 Task: Look for space in Jona, Switzerland from 5th June, 2023 to 16th June, 2023 for 2 adults in price range Rs.14000 to Rs.18000. Place can be entire place with 1  bedroom having 1 bed and 1 bathroom. Property type can be house, flat, guest house, hotel. Booking option can be shelf check-in. Required host language is English.
Action: Mouse moved to (456, 82)
Screenshot: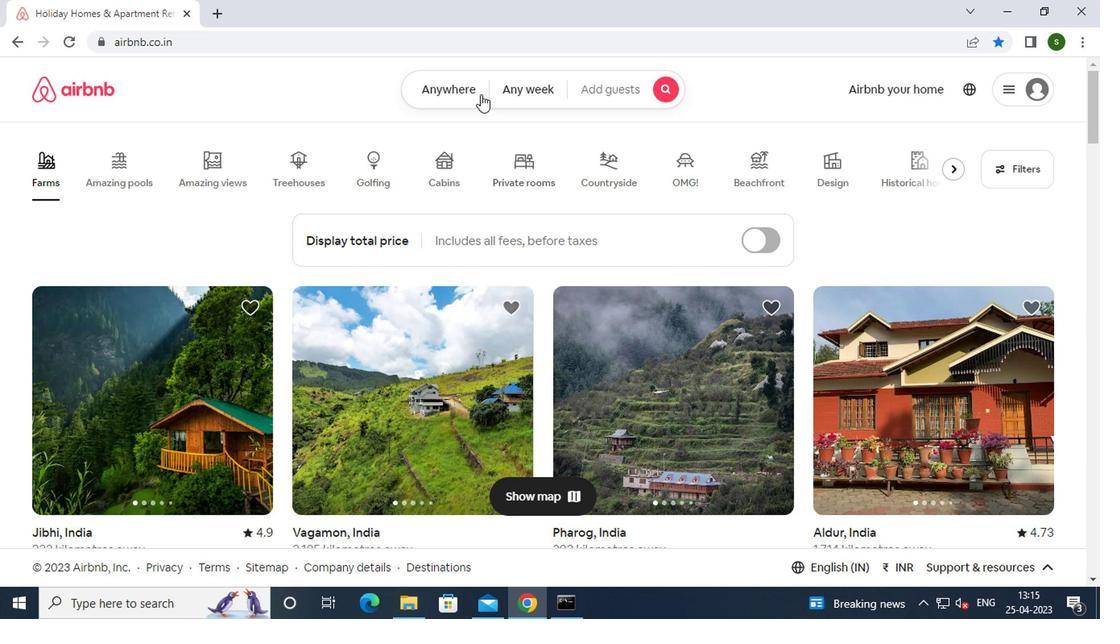 
Action: Mouse pressed left at (456, 82)
Screenshot: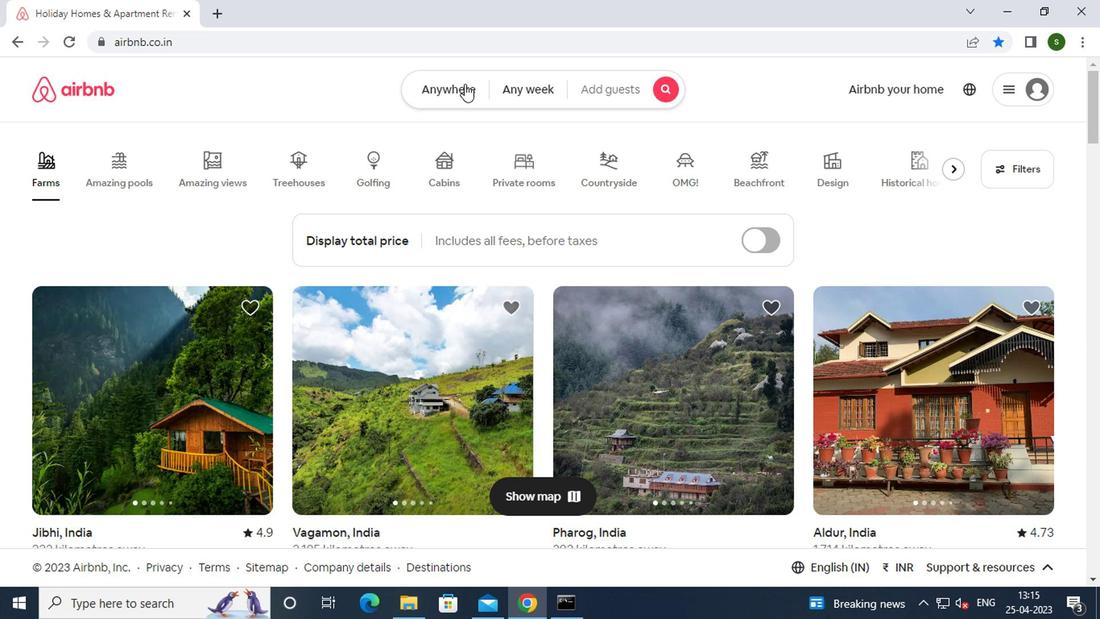 
Action: Mouse moved to (341, 150)
Screenshot: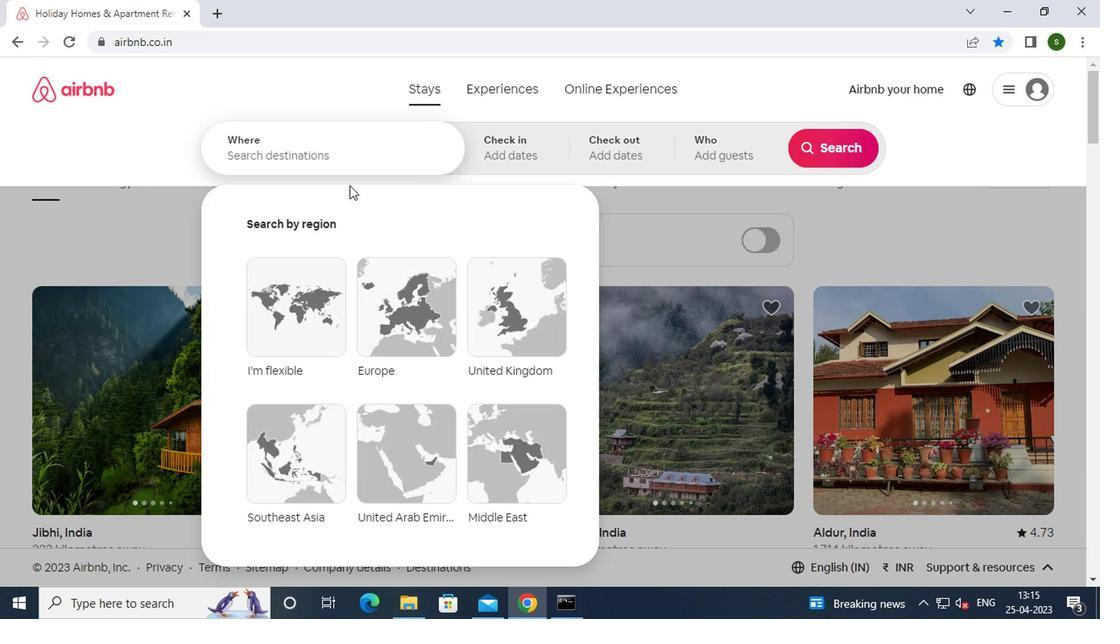 
Action: Mouse pressed left at (341, 150)
Screenshot: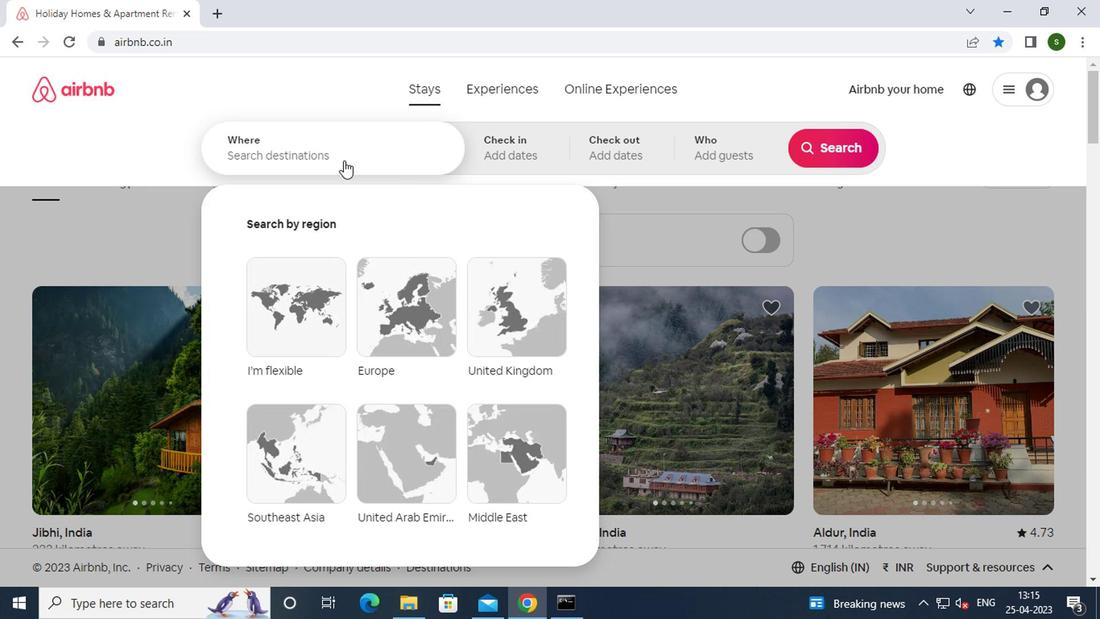 
Action: Key pressed j<Key.caps_lock>ona,<Key.space><Key.caps_lock>s<Key.caps_lock>witzerland<Key.enter>
Screenshot: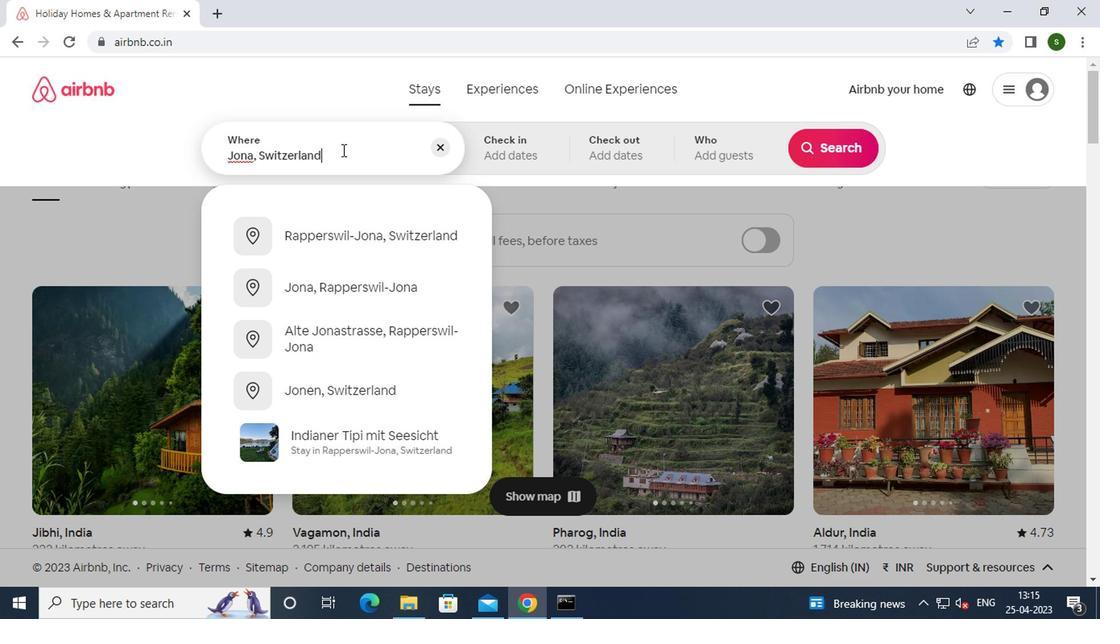 
Action: Mouse moved to (817, 272)
Screenshot: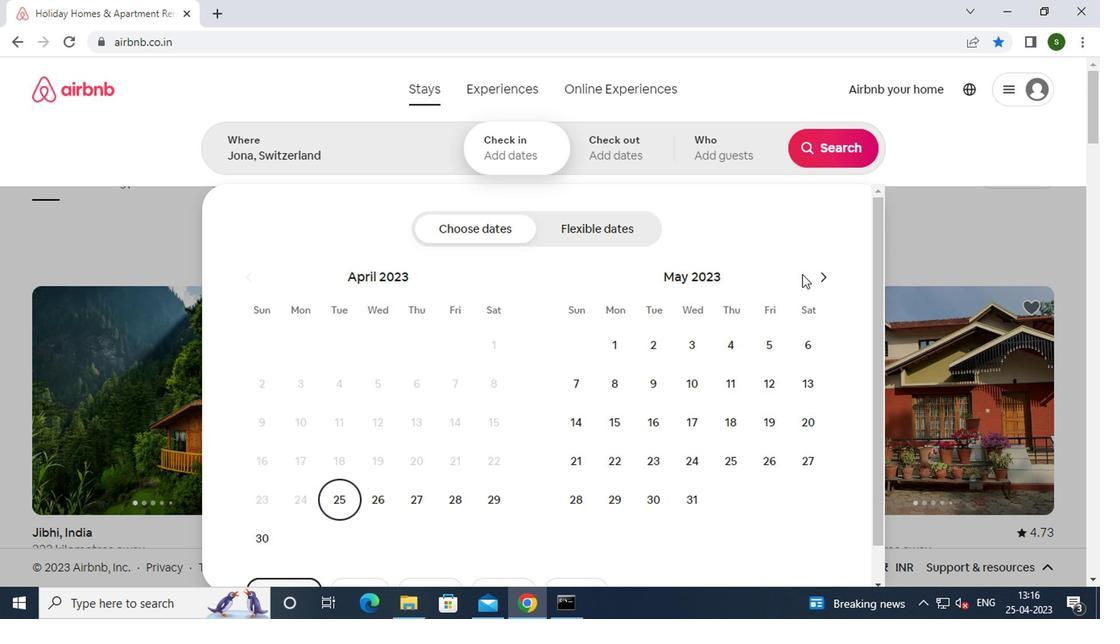 
Action: Mouse pressed left at (817, 272)
Screenshot: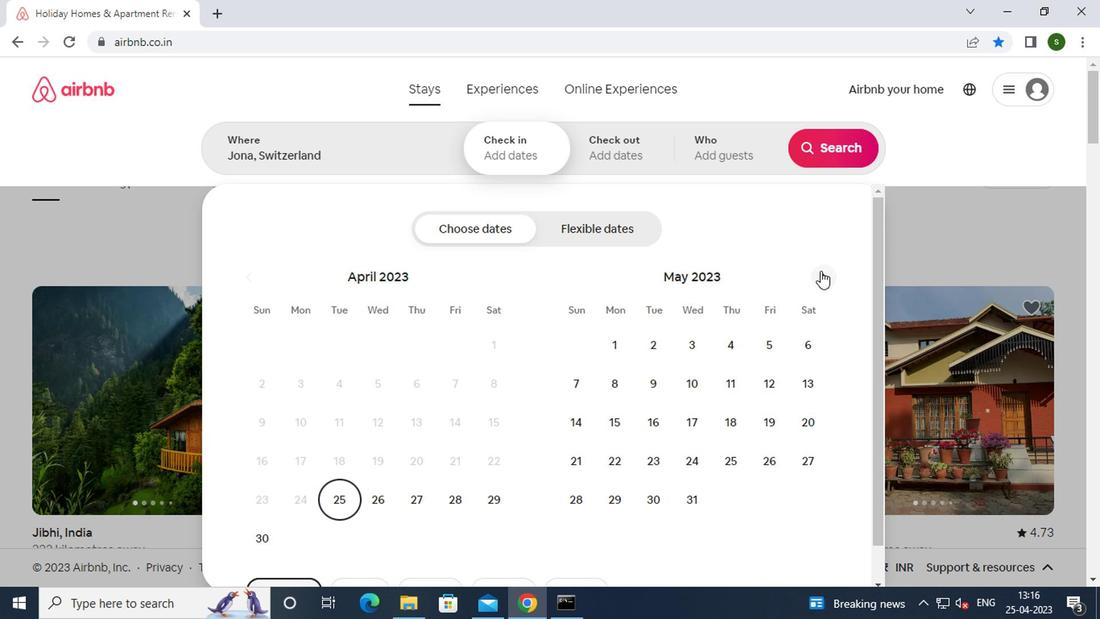 
Action: Mouse moved to (611, 381)
Screenshot: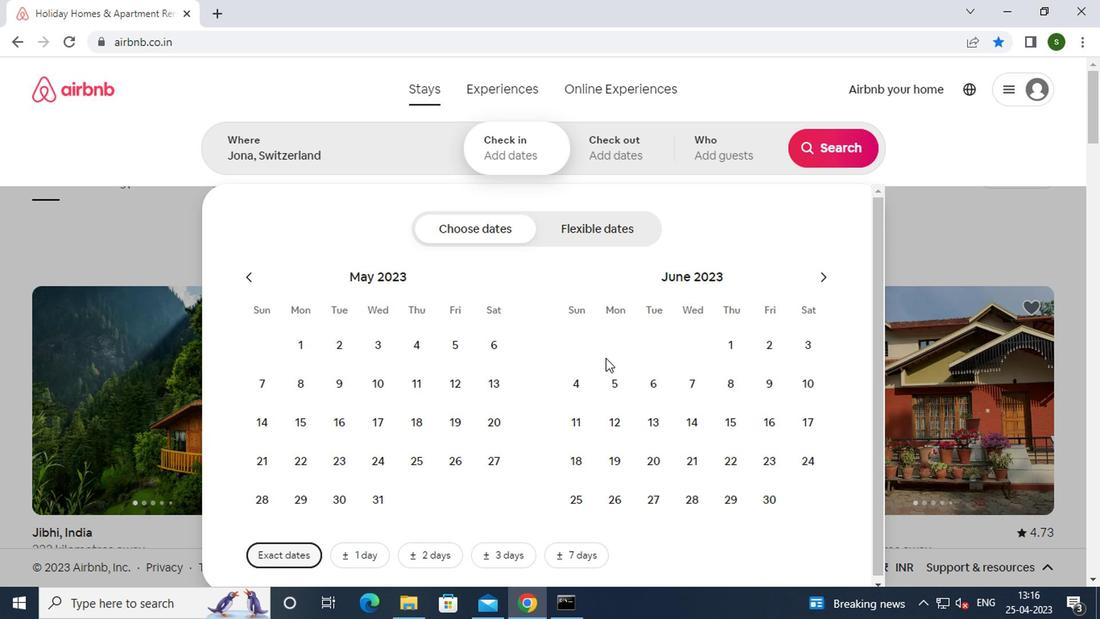 
Action: Mouse pressed left at (611, 381)
Screenshot: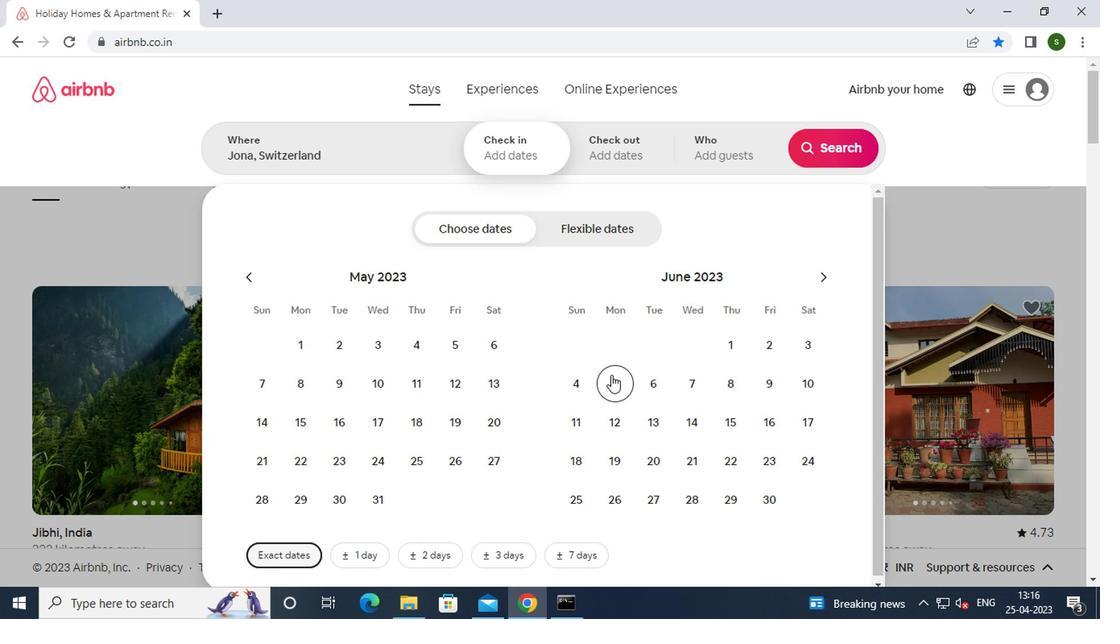 
Action: Mouse moved to (766, 428)
Screenshot: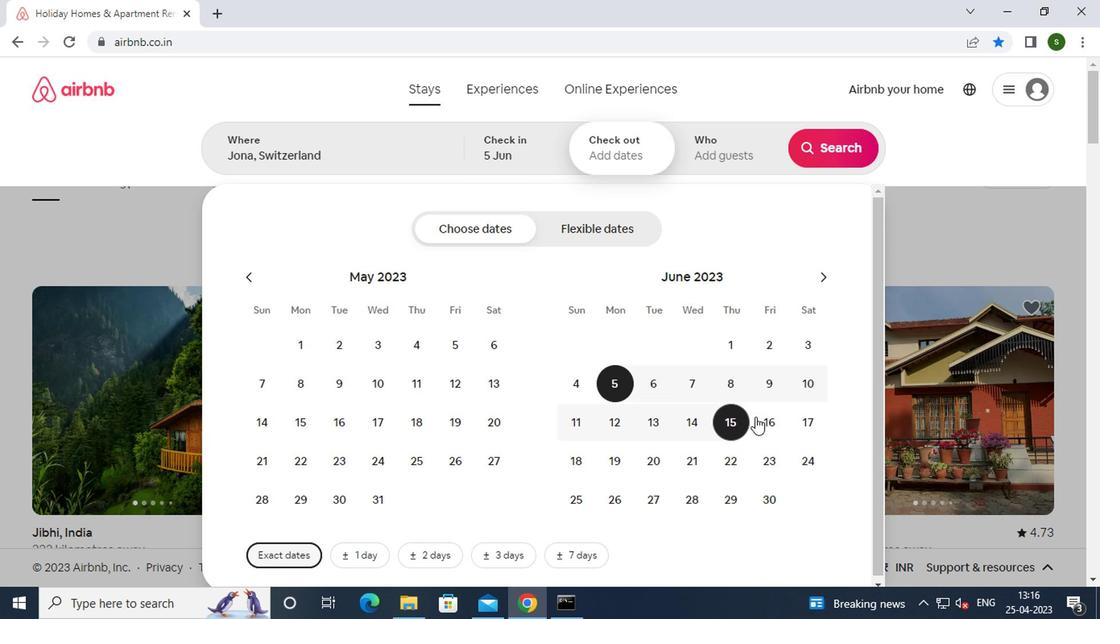 
Action: Mouse pressed left at (766, 428)
Screenshot: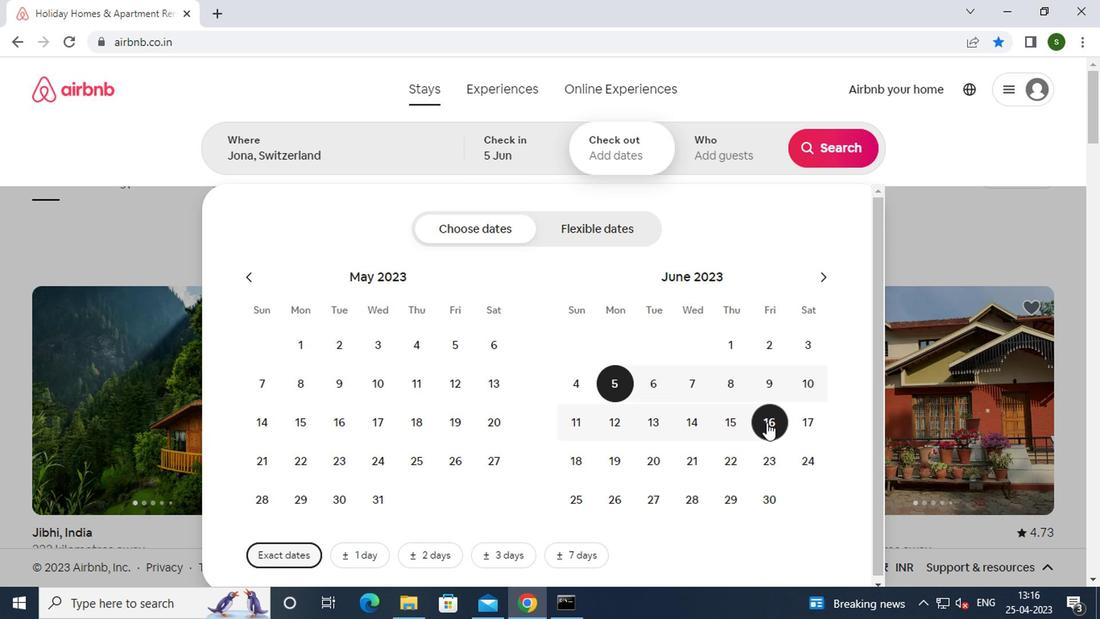 
Action: Mouse moved to (737, 148)
Screenshot: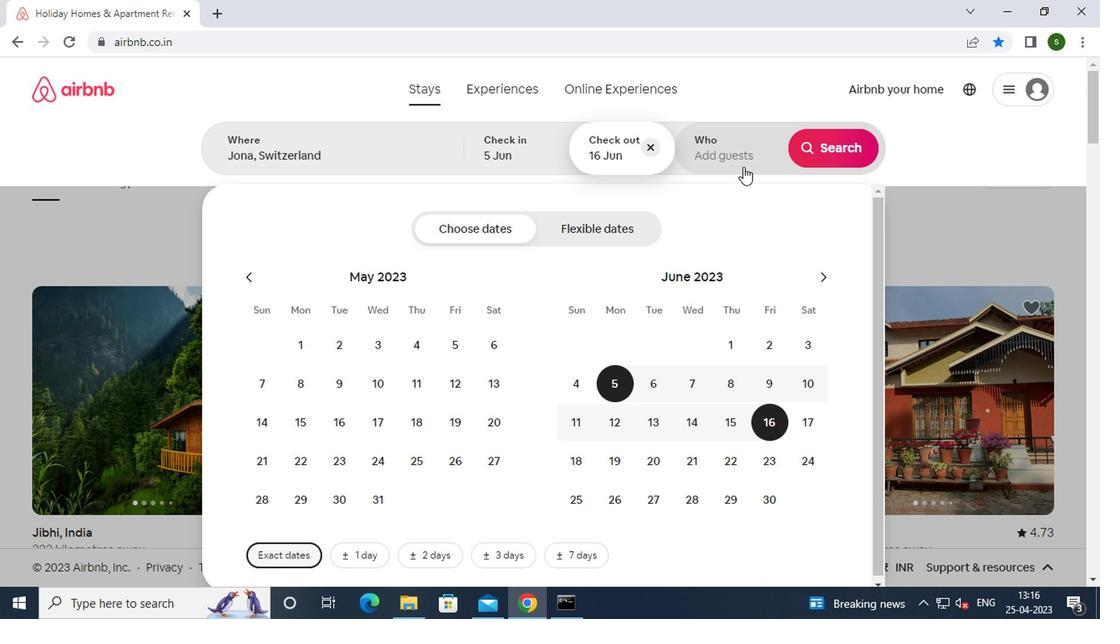 
Action: Mouse pressed left at (737, 148)
Screenshot: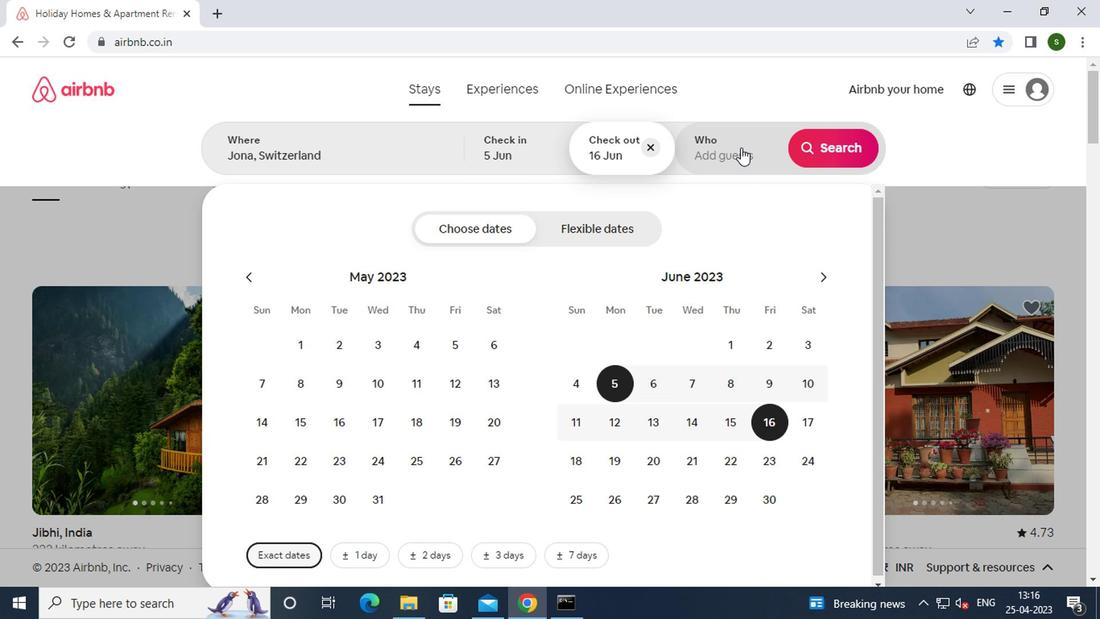 
Action: Mouse moved to (832, 243)
Screenshot: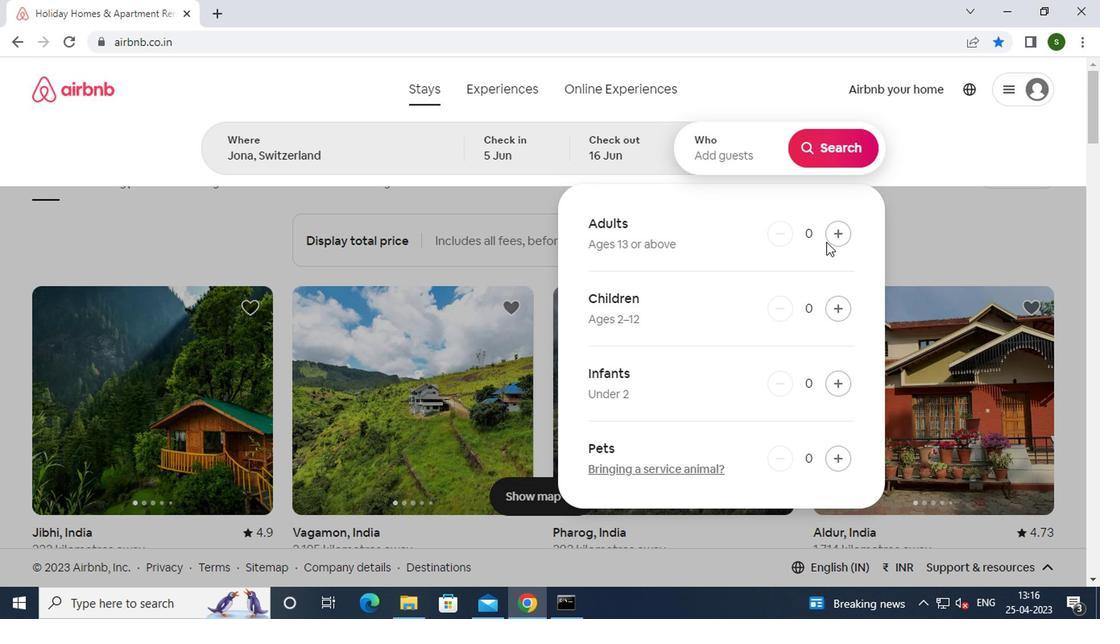 
Action: Mouse pressed left at (832, 243)
Screenshot: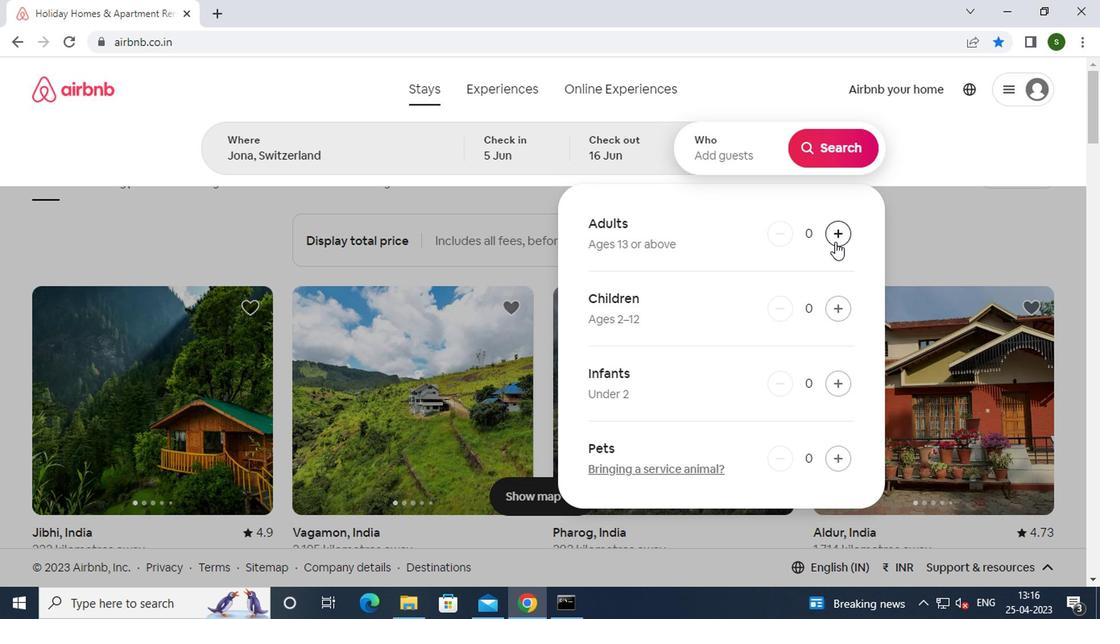 
Action: Mouse pressed left at (832, 243)
Screenshot: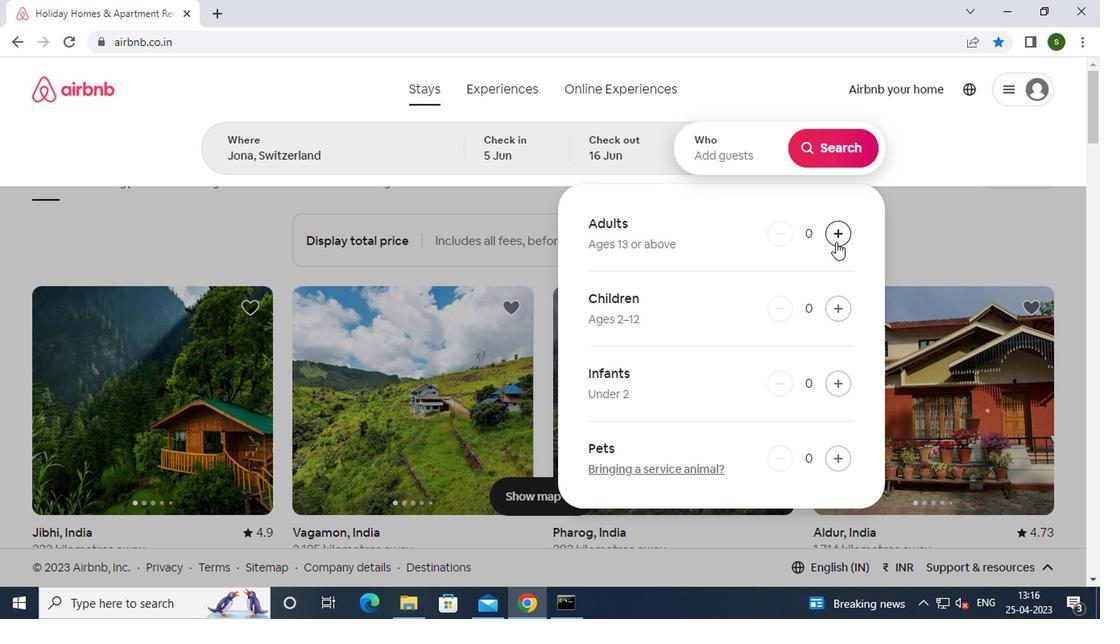 
Action: Mouse moved to (840, 155)
Screenshot: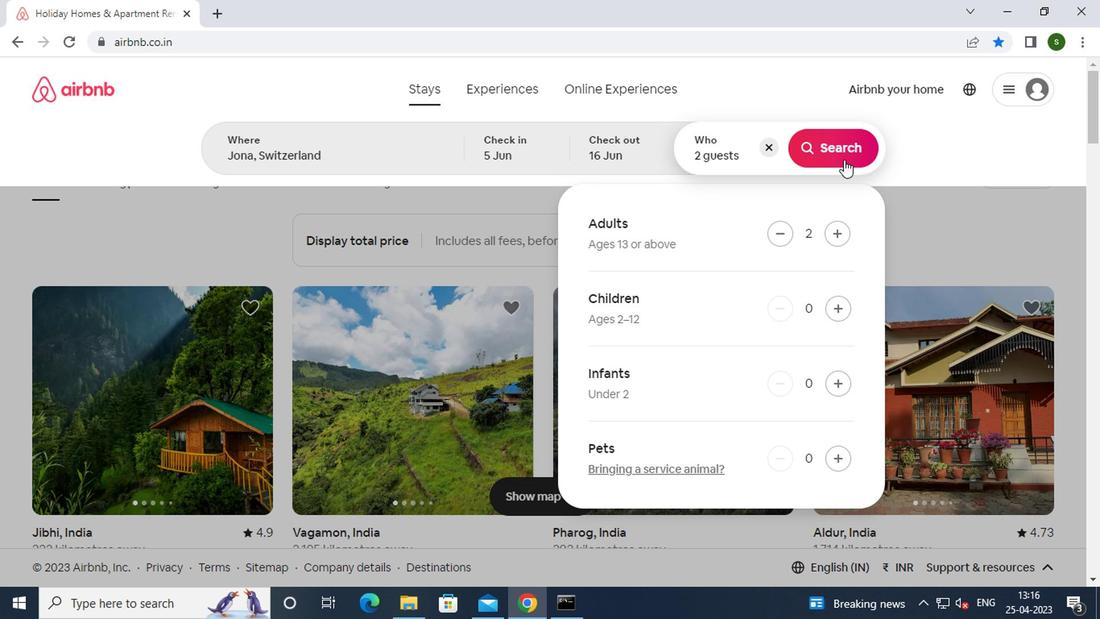 
Action: Mouse pressed left at (840, 155)
Screenshot: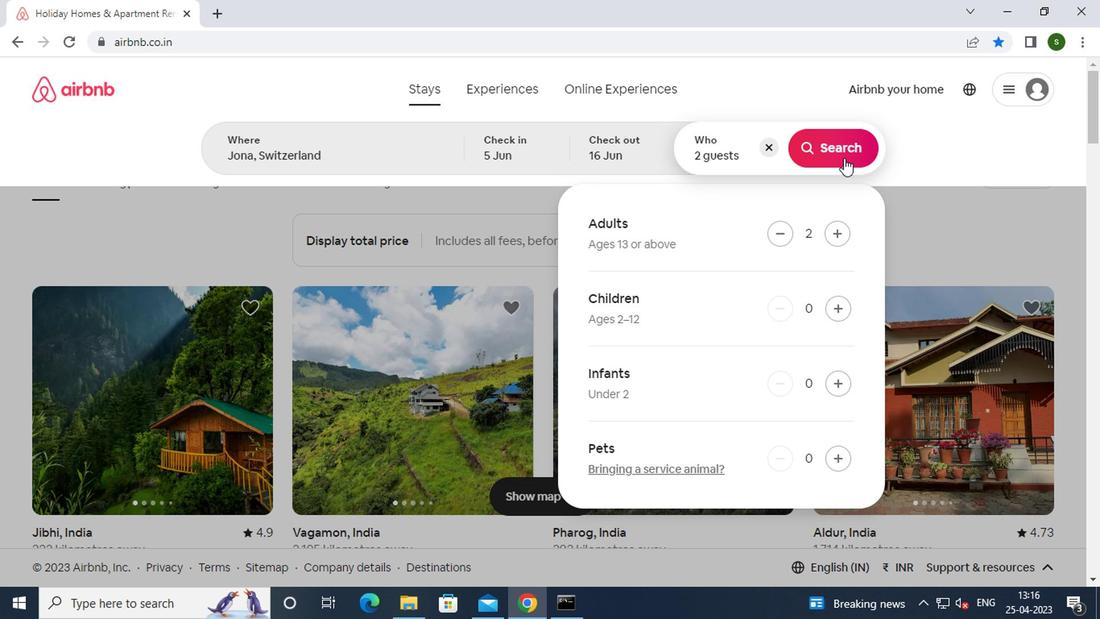 
Action: Mouse moved to (1030, 148)
Screenshot: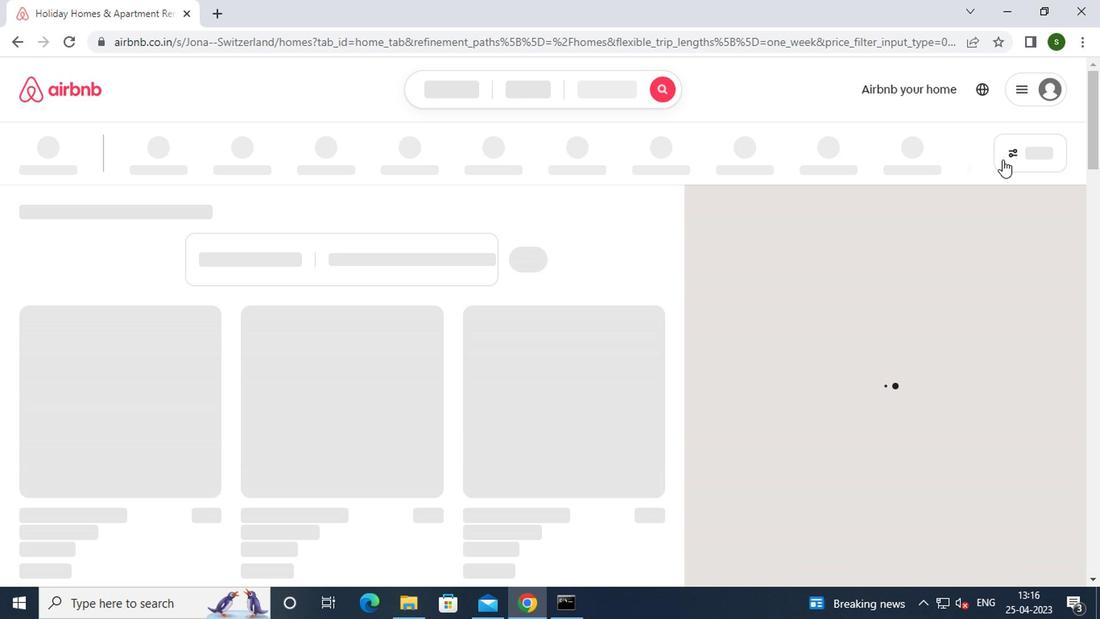 
Action: Mouse pressed left at (1030, 148)
Screenshot: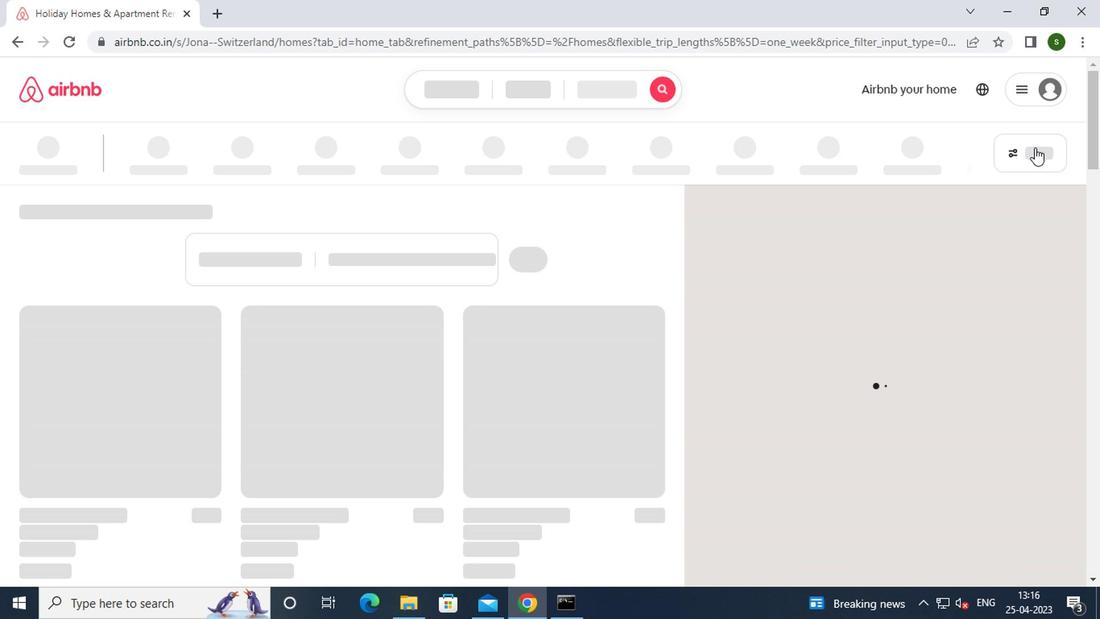 
Action: Mouse moved to (1018, 150)
Screenshot: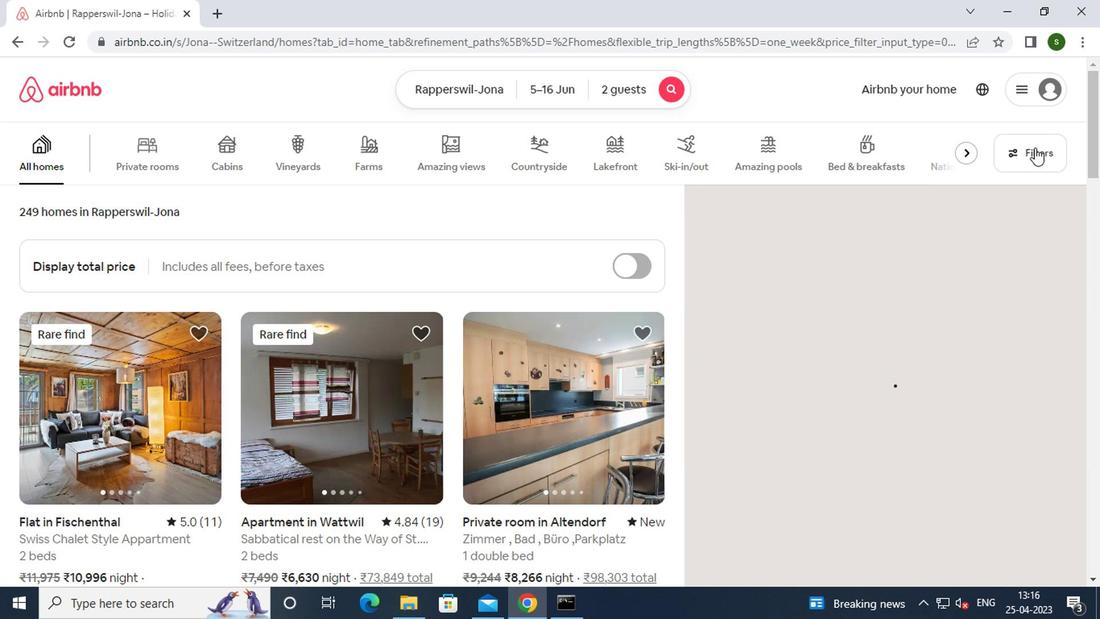 
Action: Mouse pressed left at (1018, 150)
Screenshot: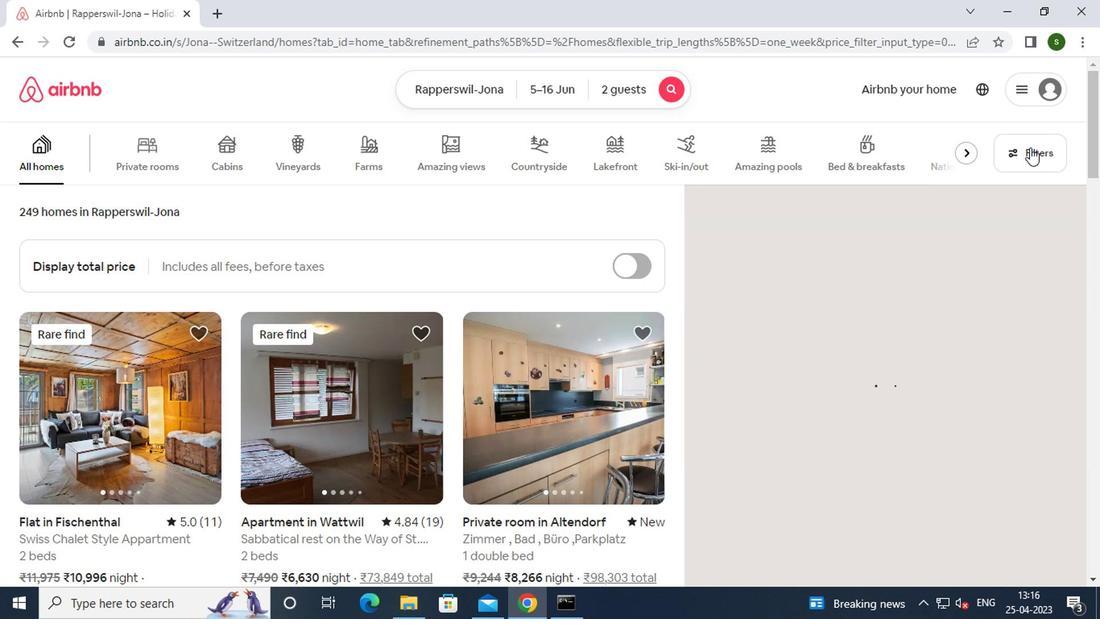 
Action: Mouse moved to (365, 348)
Screenshot: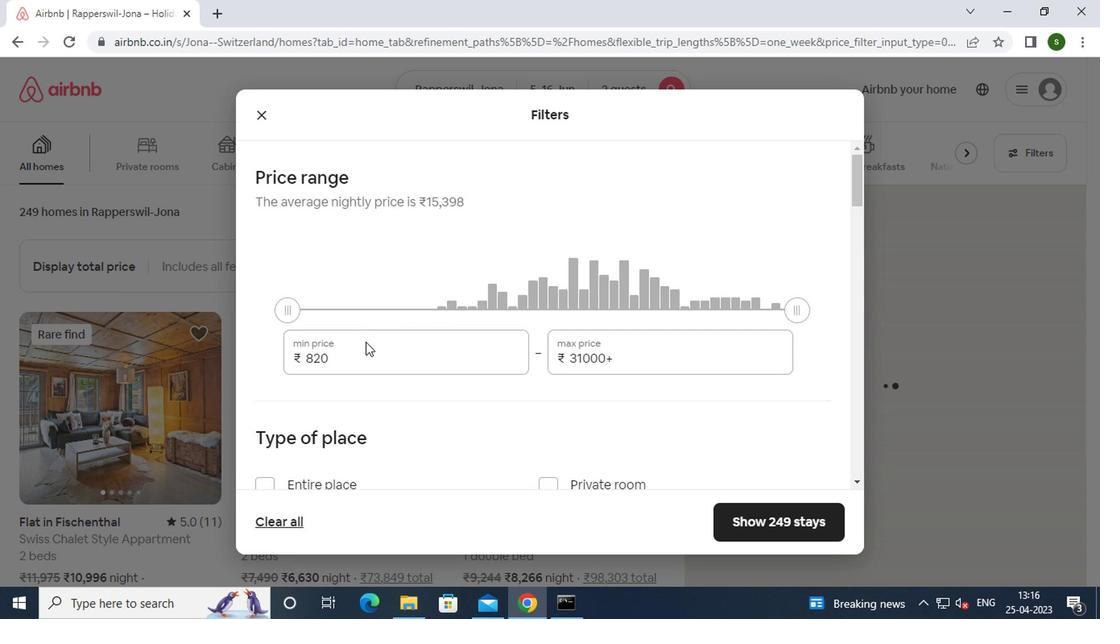 
Action: Mouse pressed left at (365, 348)
Screenshot: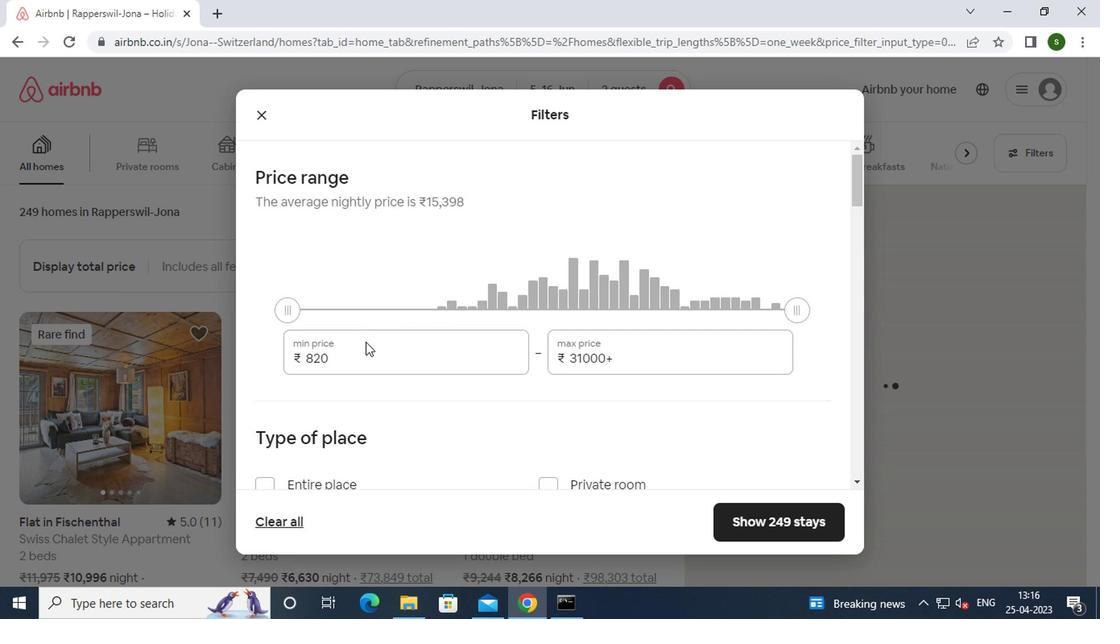 
Action: Mouse moved to (365, 349)
Screenshot: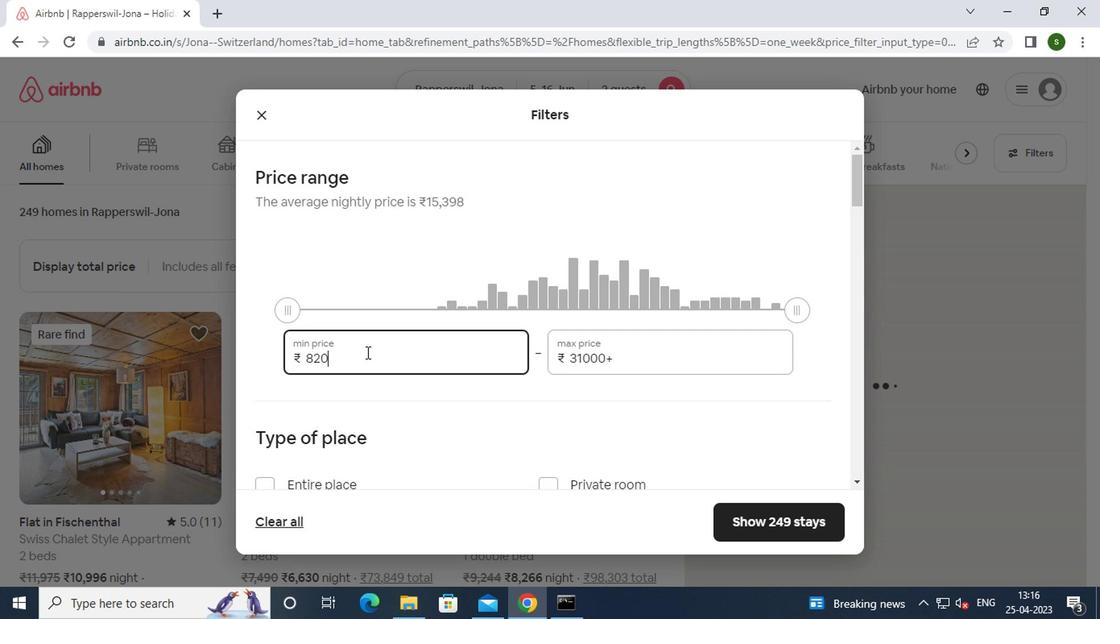 
Action: Key pressed <Key.backspace><Key.backspace><Key.backspace><Key.backspace><Key.backspace><Key.backspace><Key.backspace>14000
Screenshot: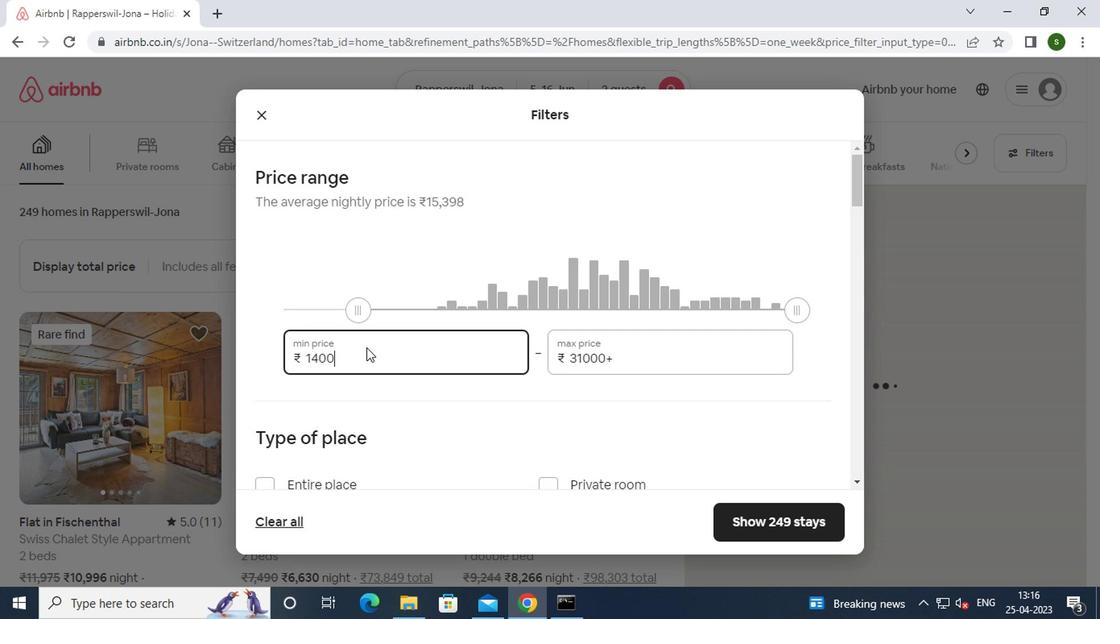 
Action: Mouse moved to (658, 367)
Screenshot: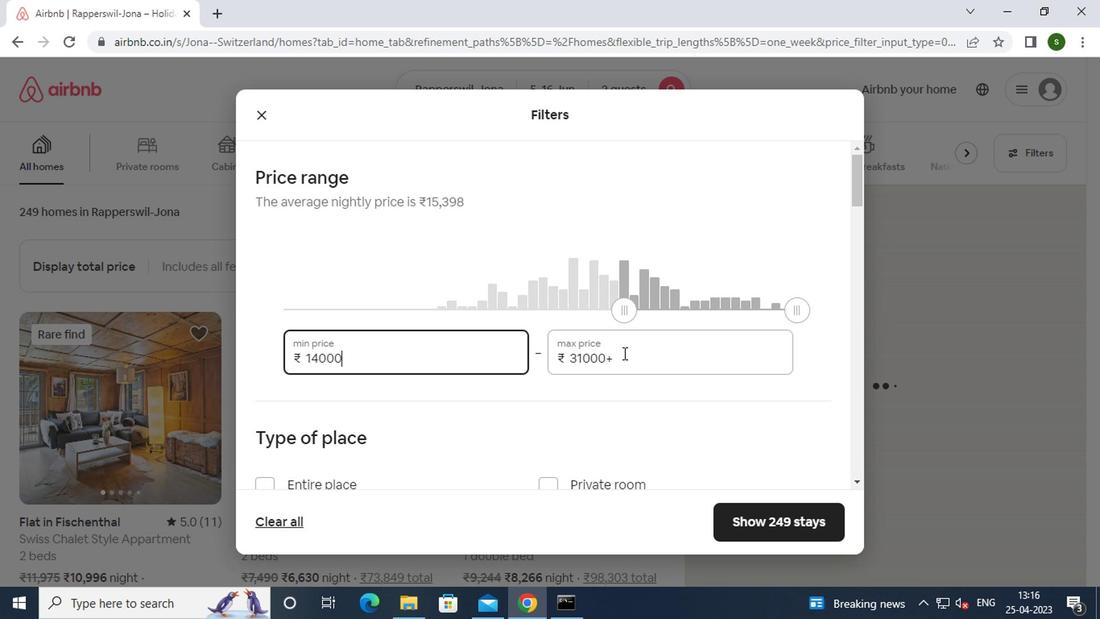 
Action: Mouse pressed left at (658, 367)
Screenshot: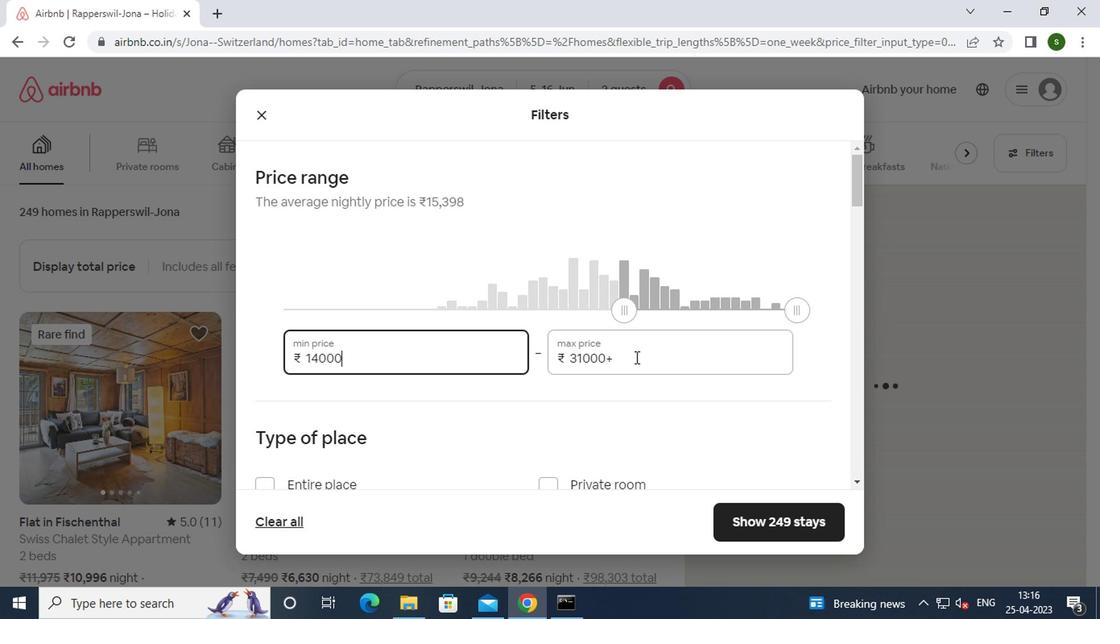 
Action: Mouse moved to (658, 367)
Screenshot: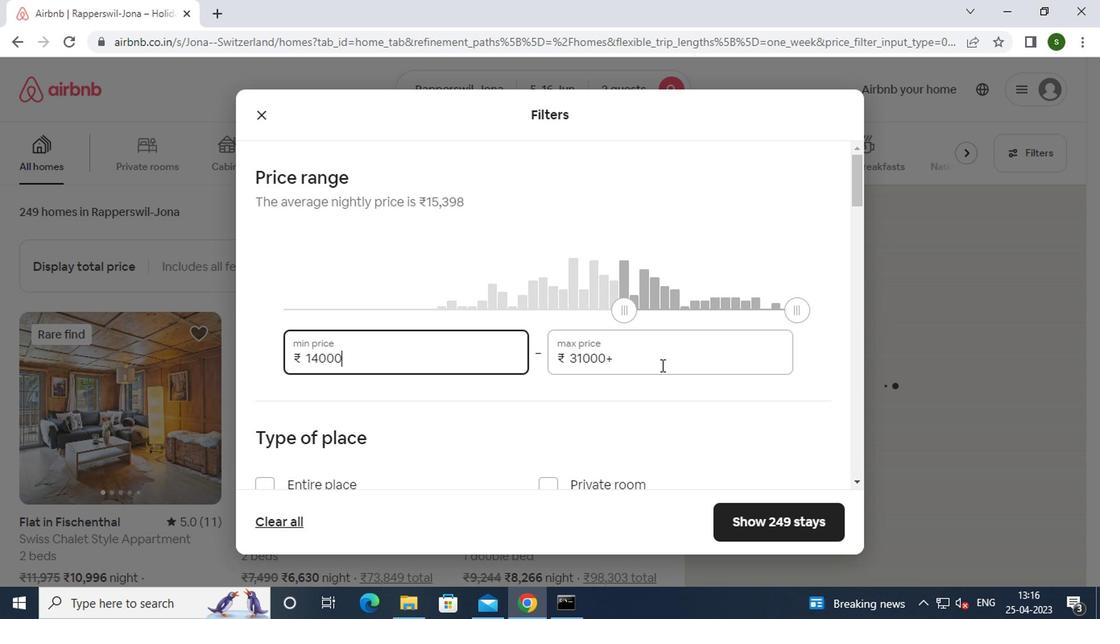 
Action: Key pressed <Key.backspace><Key.backspace><Key.backspace><Key.backspace><Key.backspace><Key.backspace><Key.backspace><Key.backspace><Key.backspace><Key.backspace><Key.backspace>18000
Screenshot: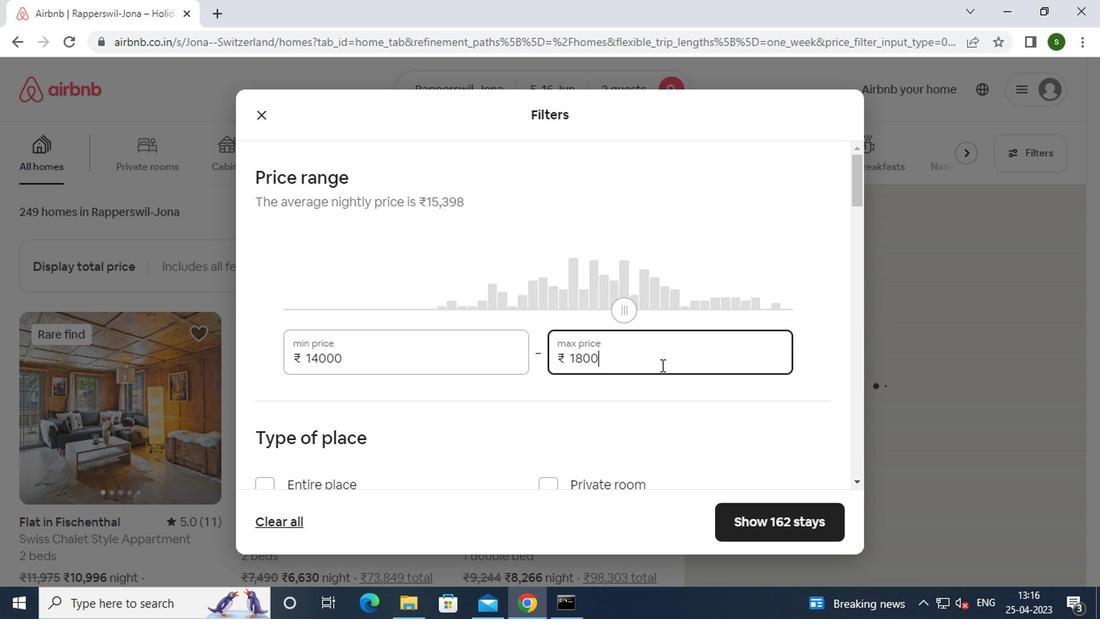 
Action: Mouse moved to (509, 373)
Screenshot: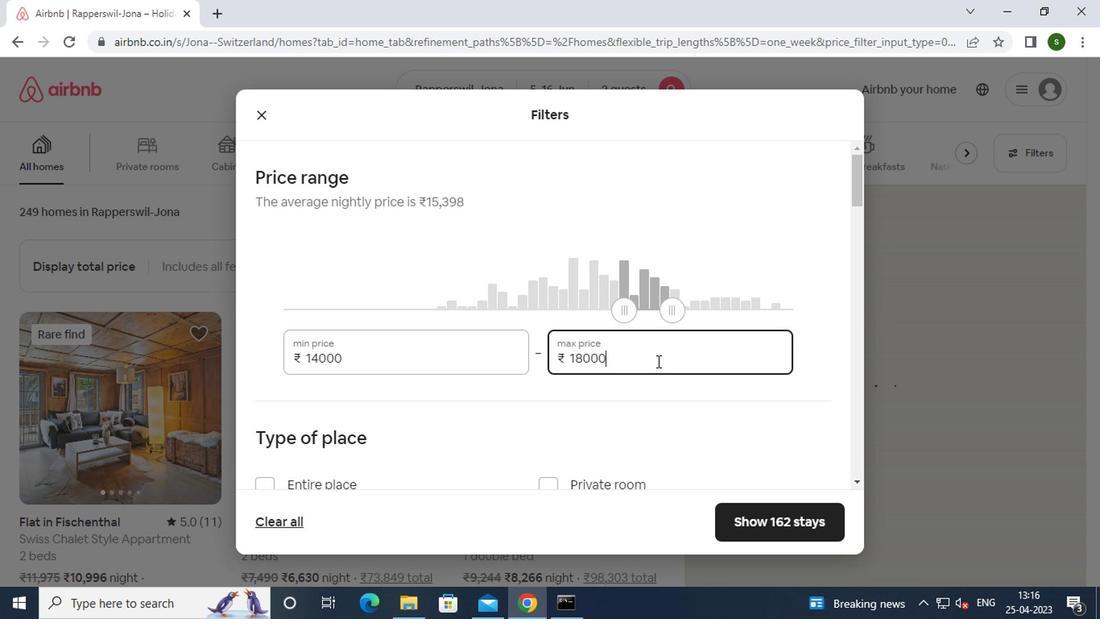 
Action: Mouse scrolled (509, 372) with delta (0, -1)
Screenshot: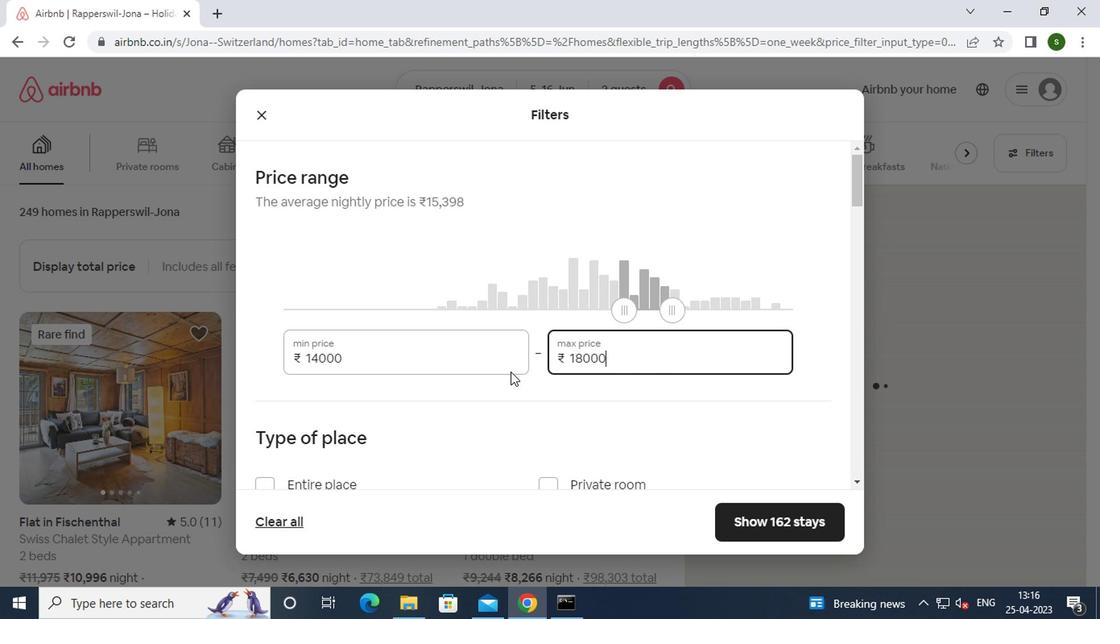 
Action: Mouse scrolled (509, 372) with delta (0, -1)
Screenshot: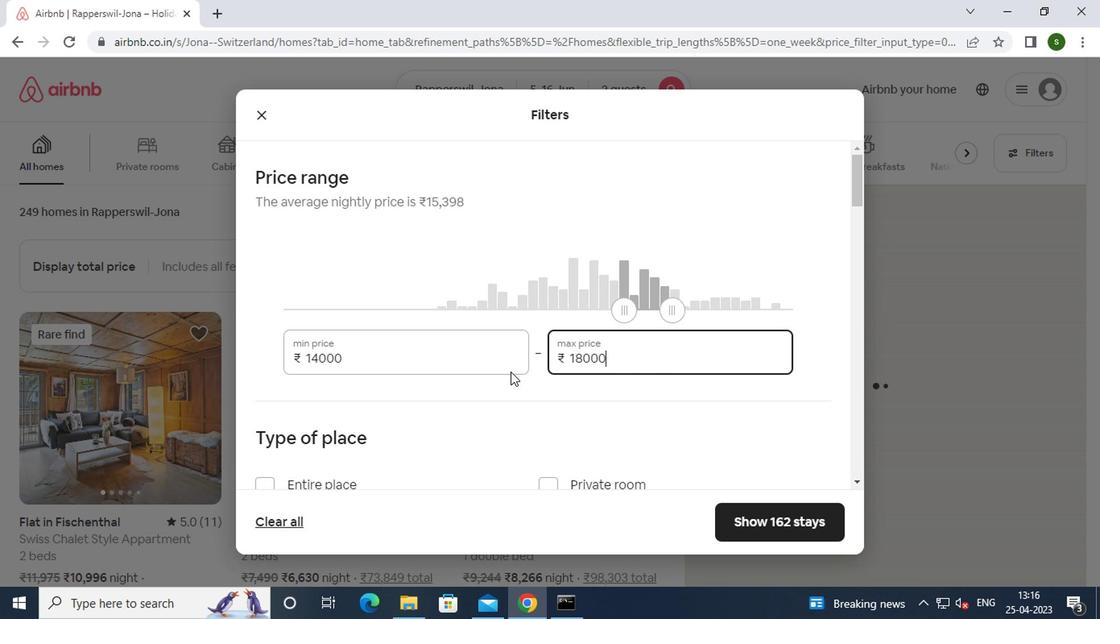 
Action: Mouse moved to (321, 332)
Screenshot: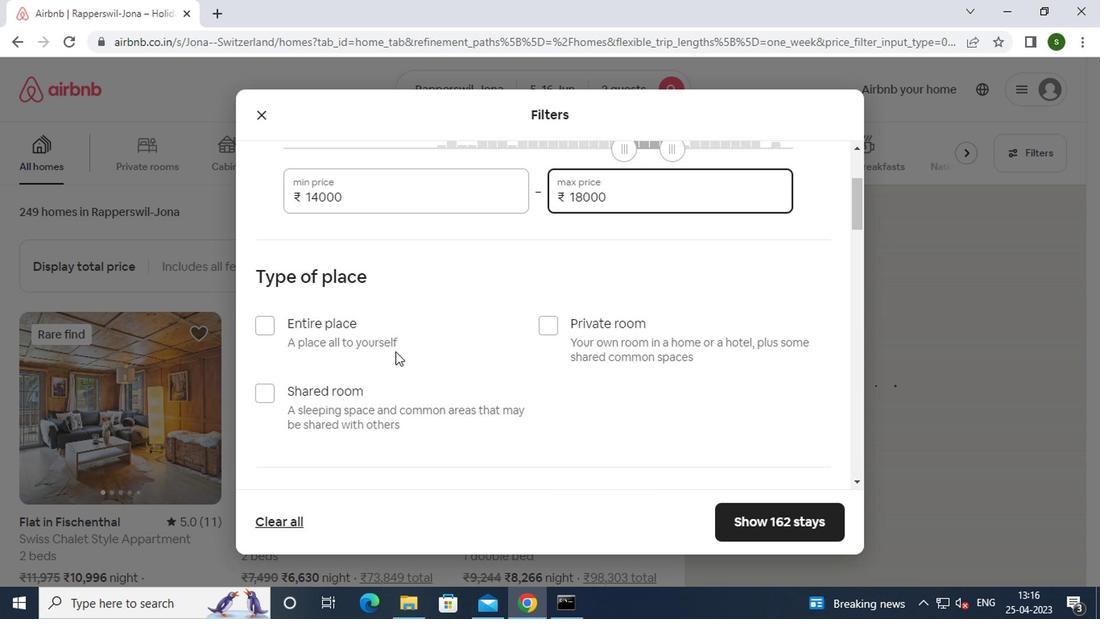 
Action: Mouse pressed left at (321, 332)
Screenshot: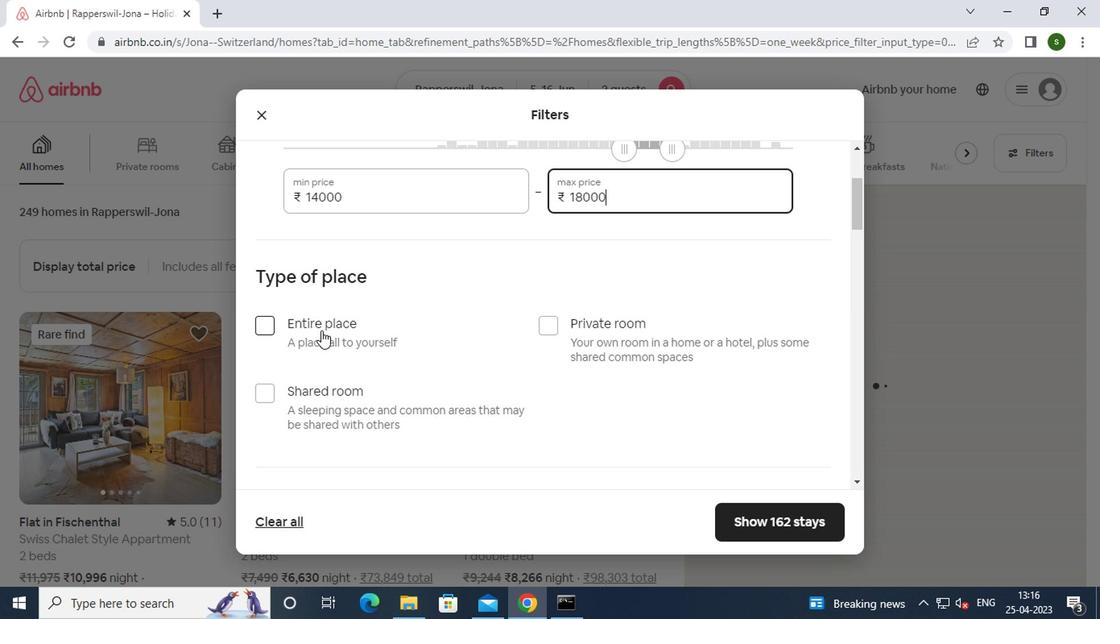 
Action: Mouse moved to (432, 329)
Screenshot: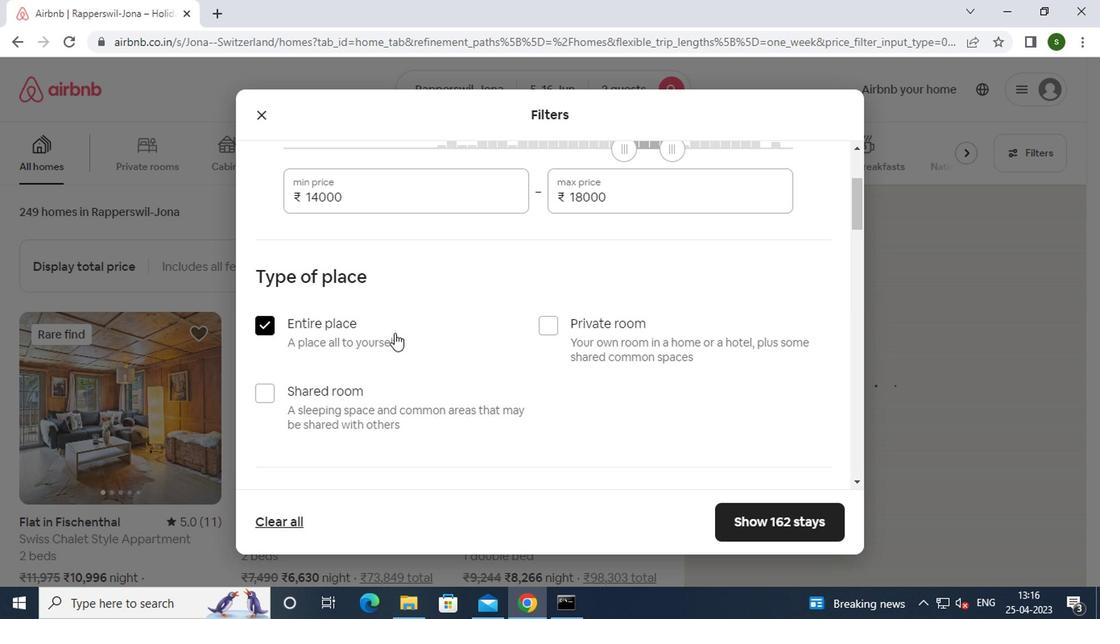 
Action: Mouse scrolled (432, 328) with delta (0, 0)
Screenshot: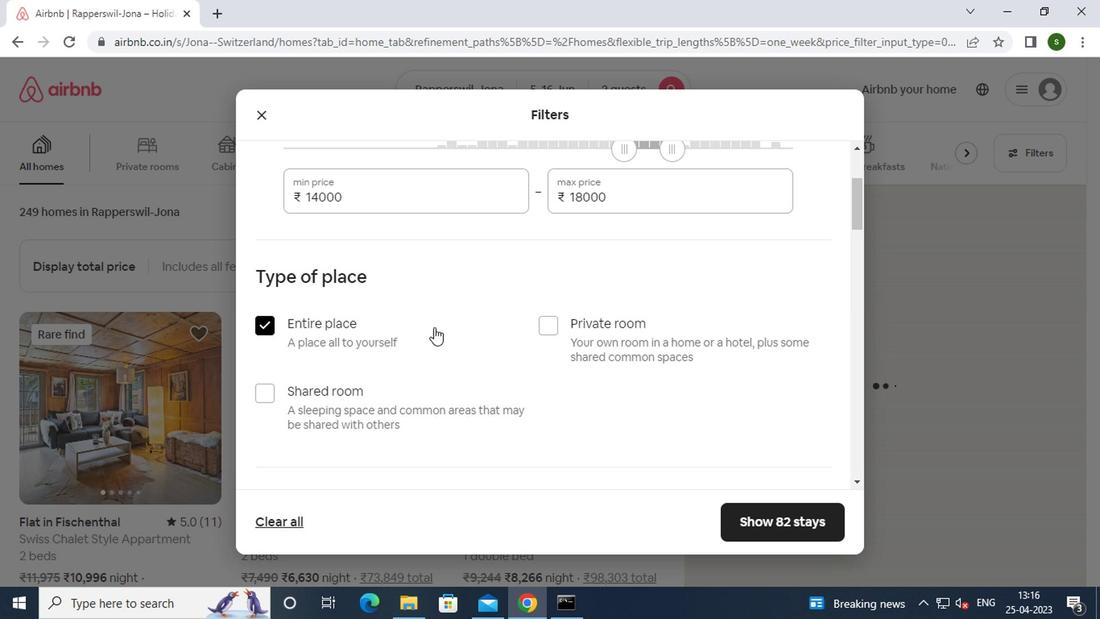 
Action: Mouse scrolled (432, 328) with delta (0, 0)
Screenshot: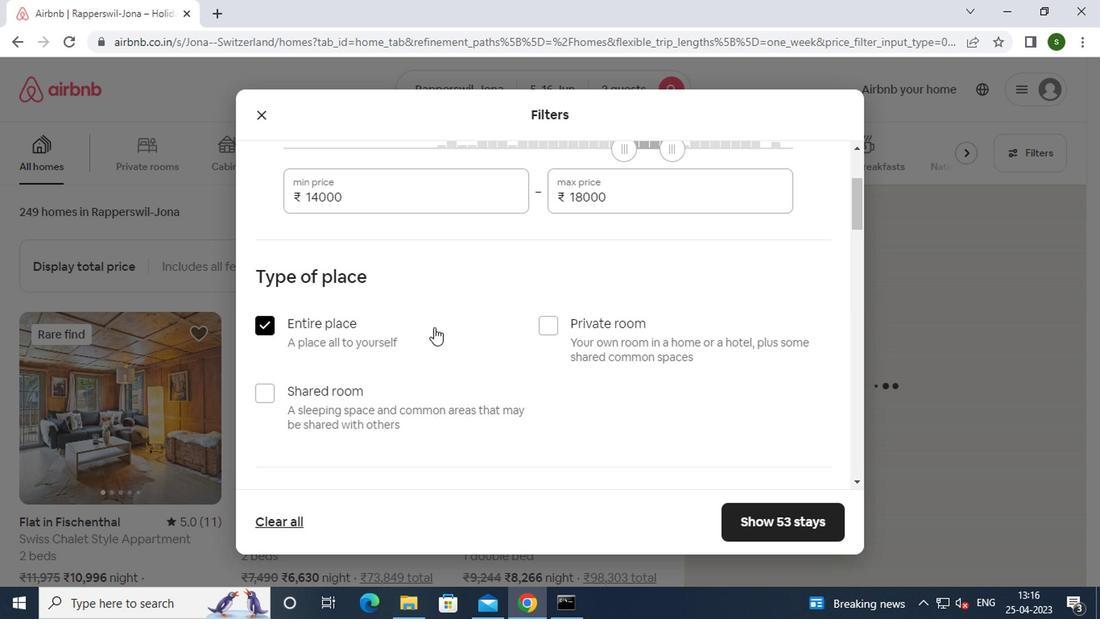 
Action: Mouse scrolled (432, 328) with delta (0, 0)
Screenshot: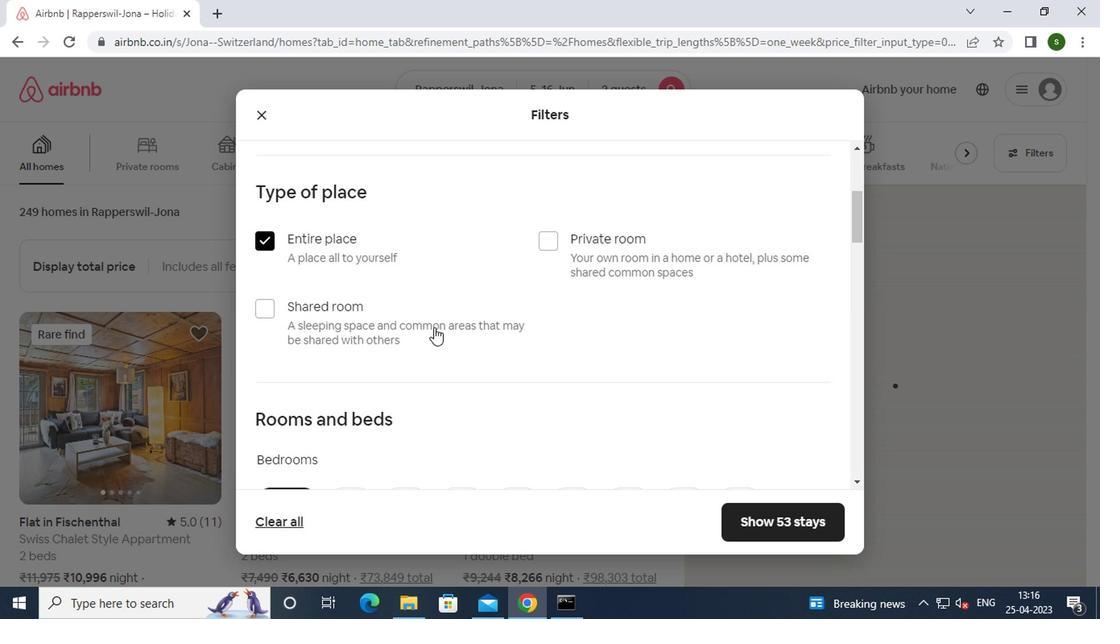
Action: Mouse moved to (359, 348)
Screenshot: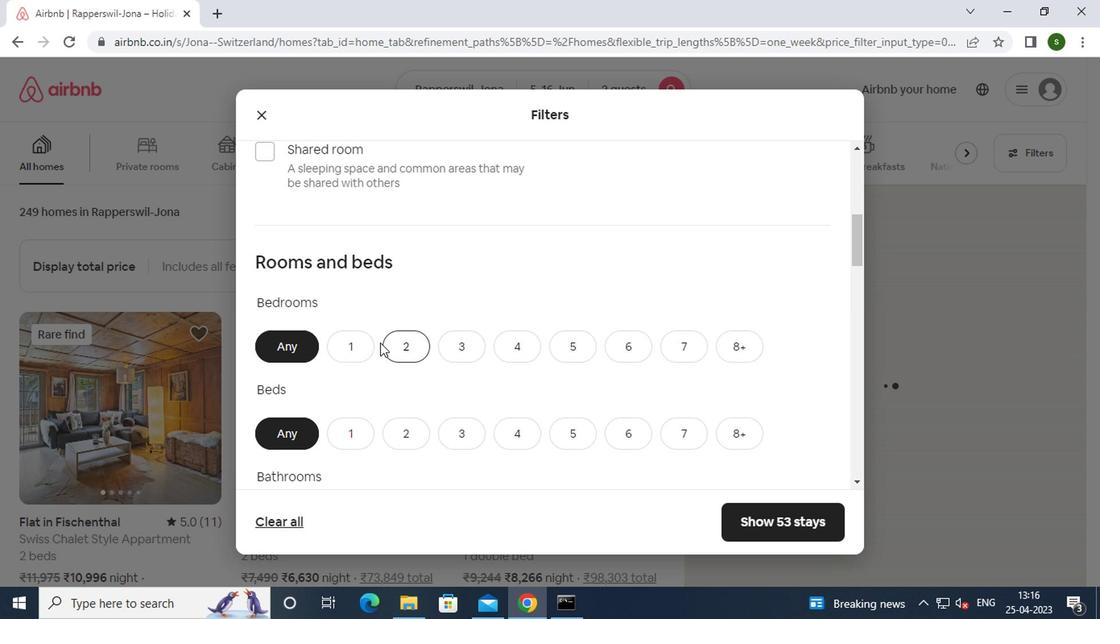 
Action: Mouse pressed left at (359, 348)
Screenshot: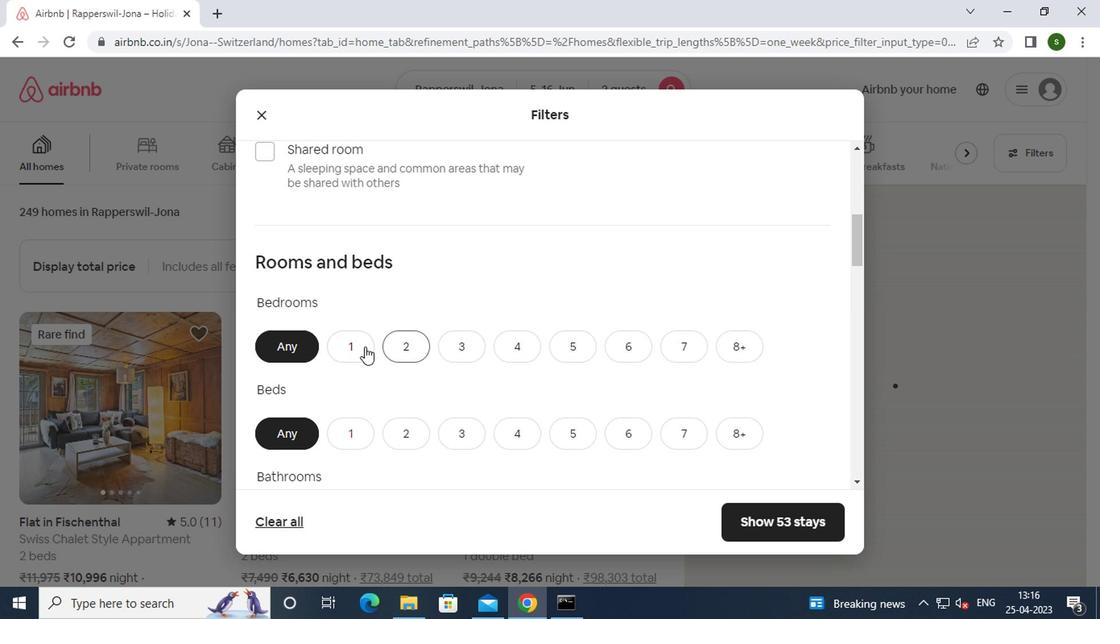 
Action: Mouse moved to (337, 433)
Screenshot: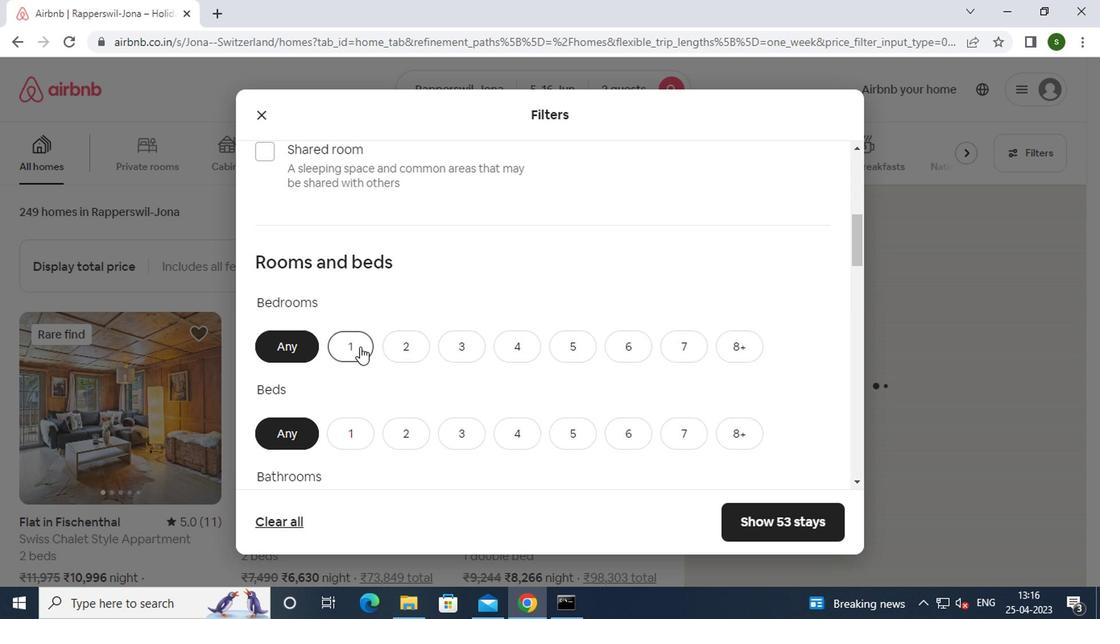 
Action: Mouse pressed left at (337, 433)
Screenshot: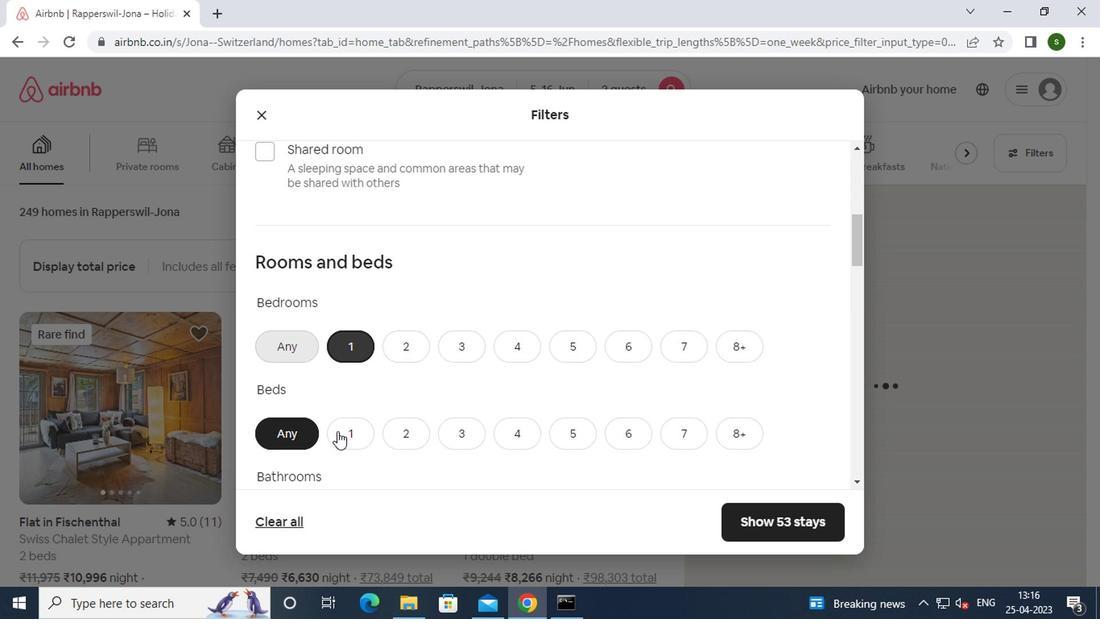
Action: Mouse moved to (422, 393)
Screenshot: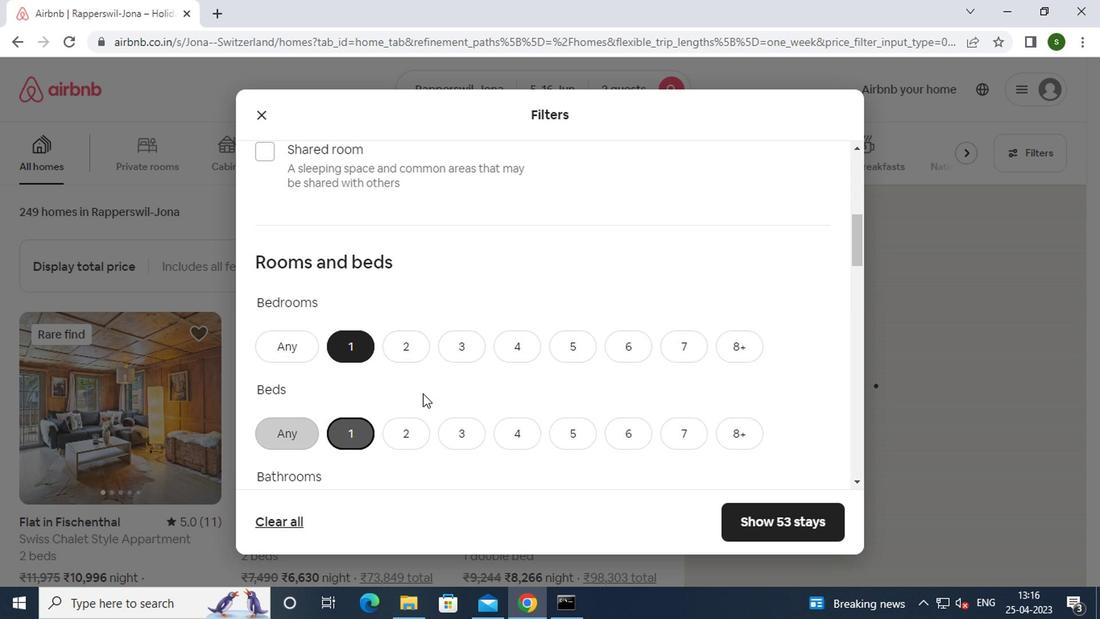 
Action: Mouse scrolled (422, 393) with delta (0, 0)
Screenshot: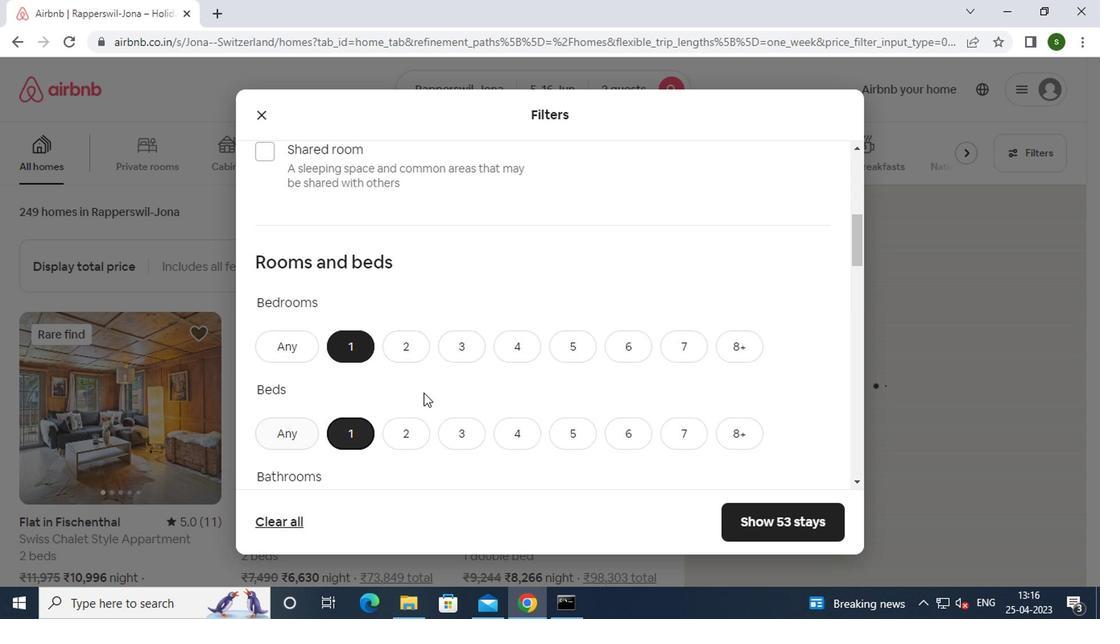 
Action: Mouse scrolled (422, 393) with delta (0, 0)
Screenshot: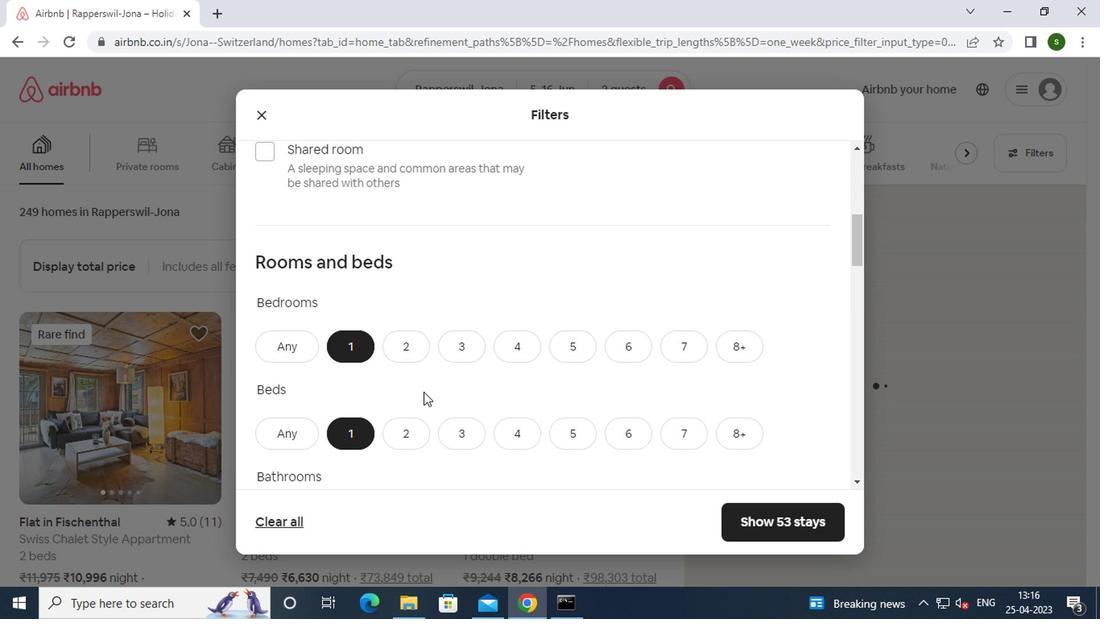 
Action: Mouse moved to (349, 366)
Screenshot: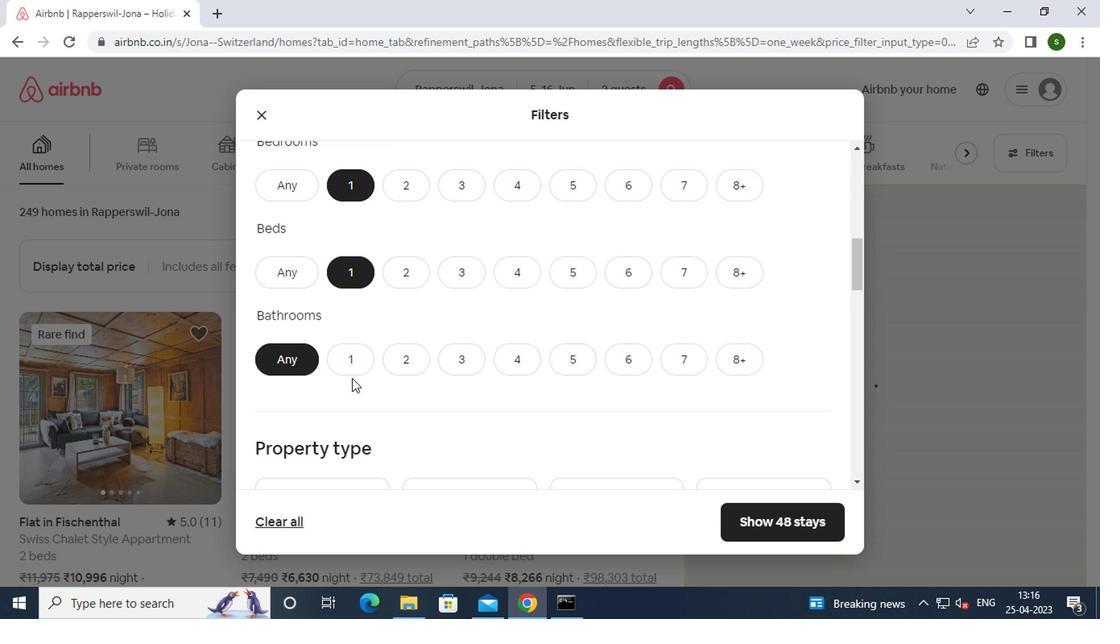 
Action: Mouse pressed left at (349, 366)
Screenshot: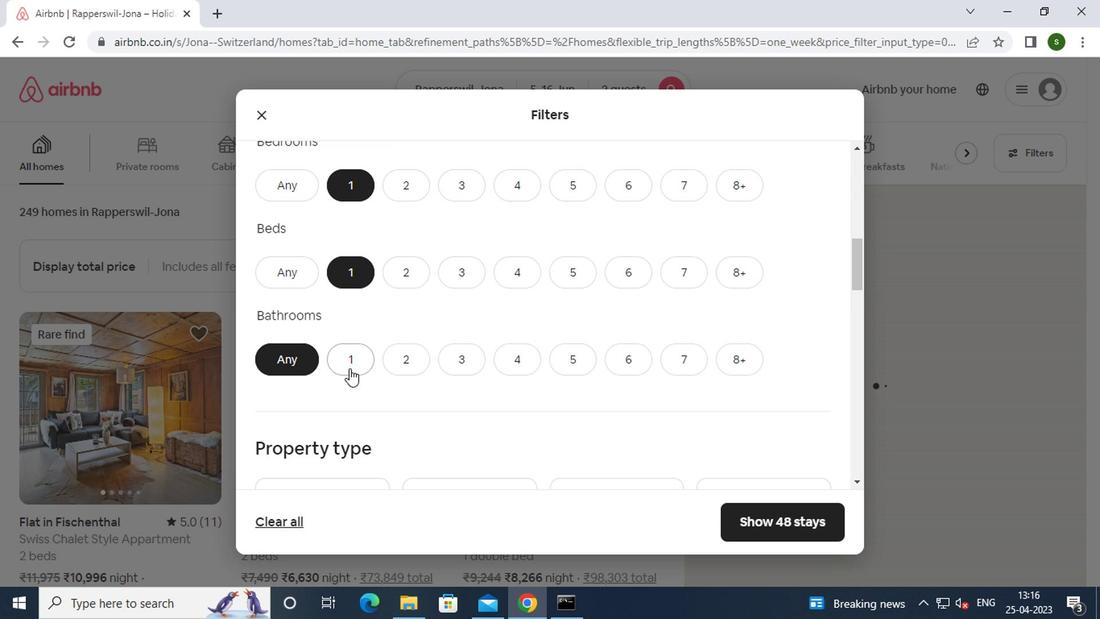 
Action: Mouse scrolled (349, 365) with delta (0, 0)
Screenshot: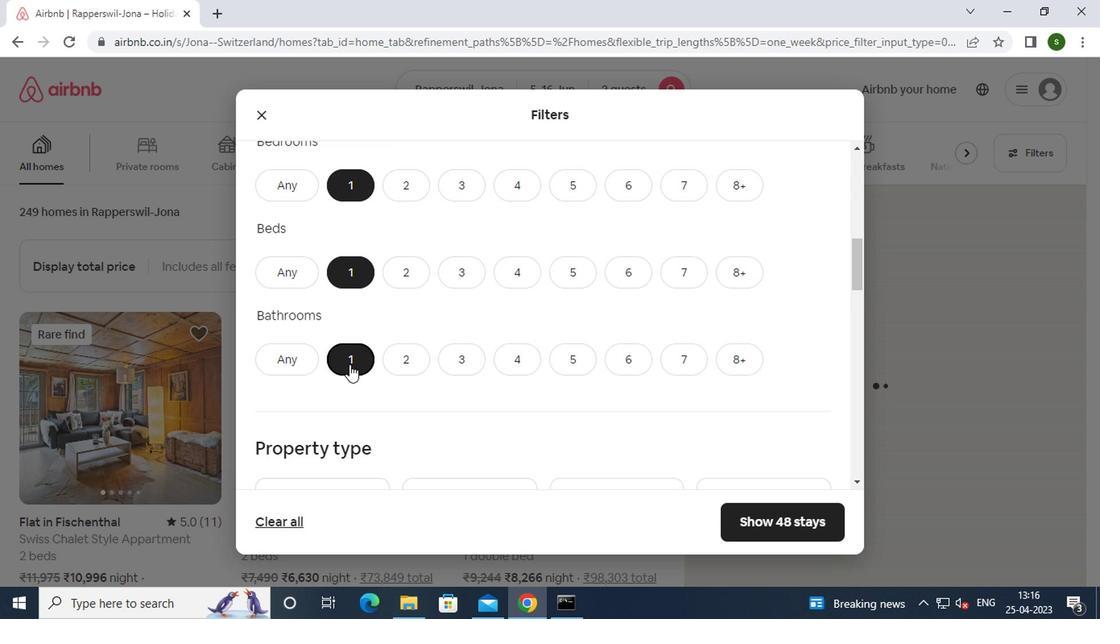 
Action: Mouse scrolled (349, 365) with delta (0, 0)
Screenshot: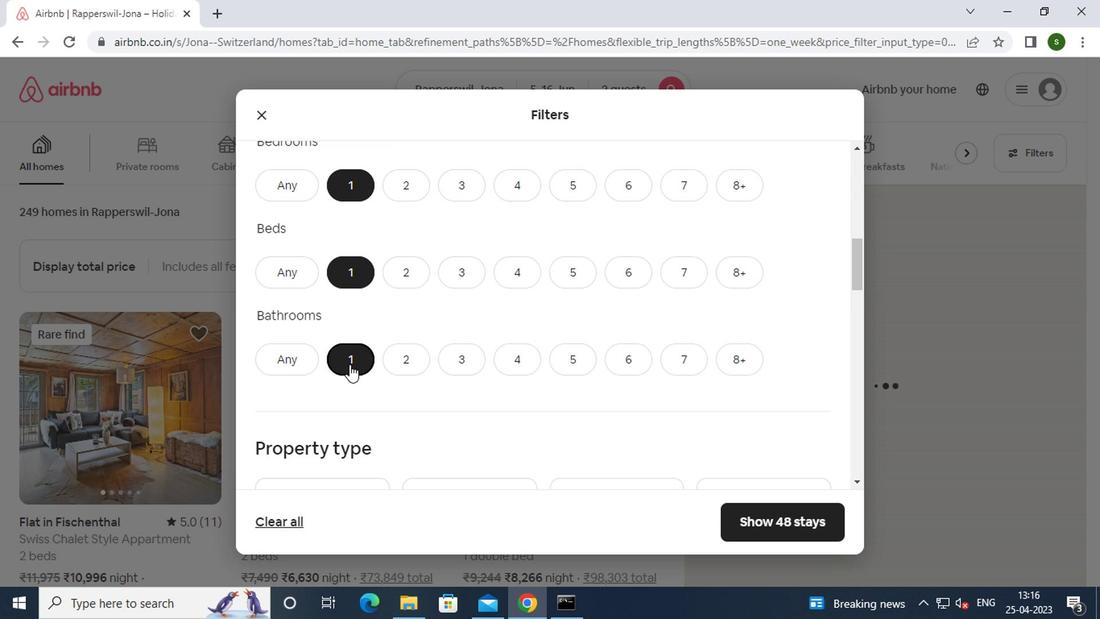 
Action: Mouse scrolled (349, 365) with delta (0, 0)
Screenshot: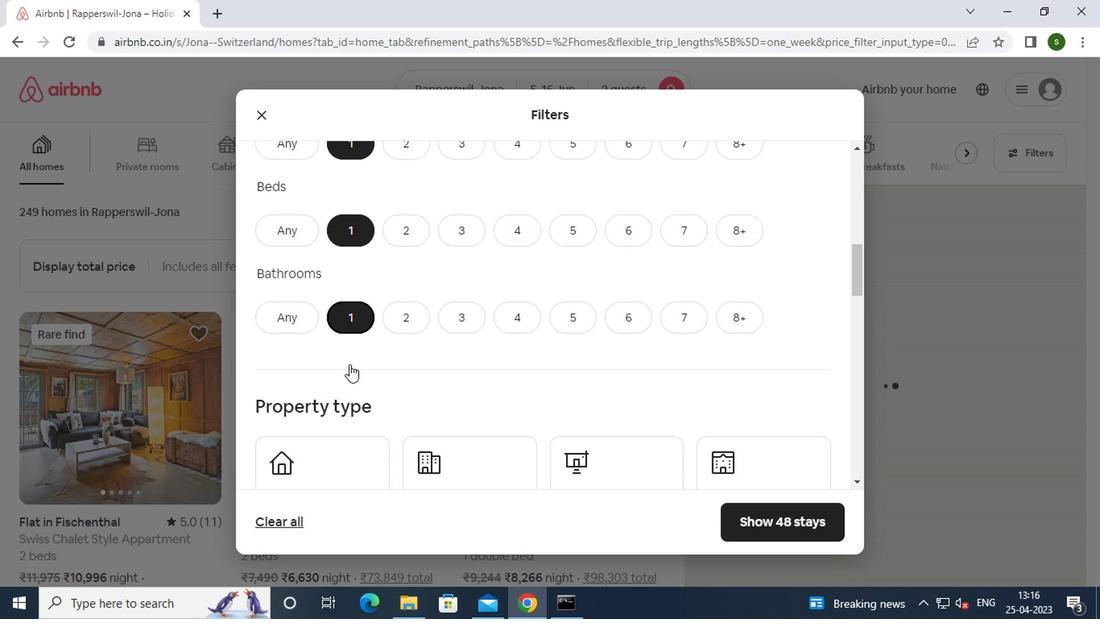 
Action: Mouse moved to (339, 315)
Screenshot: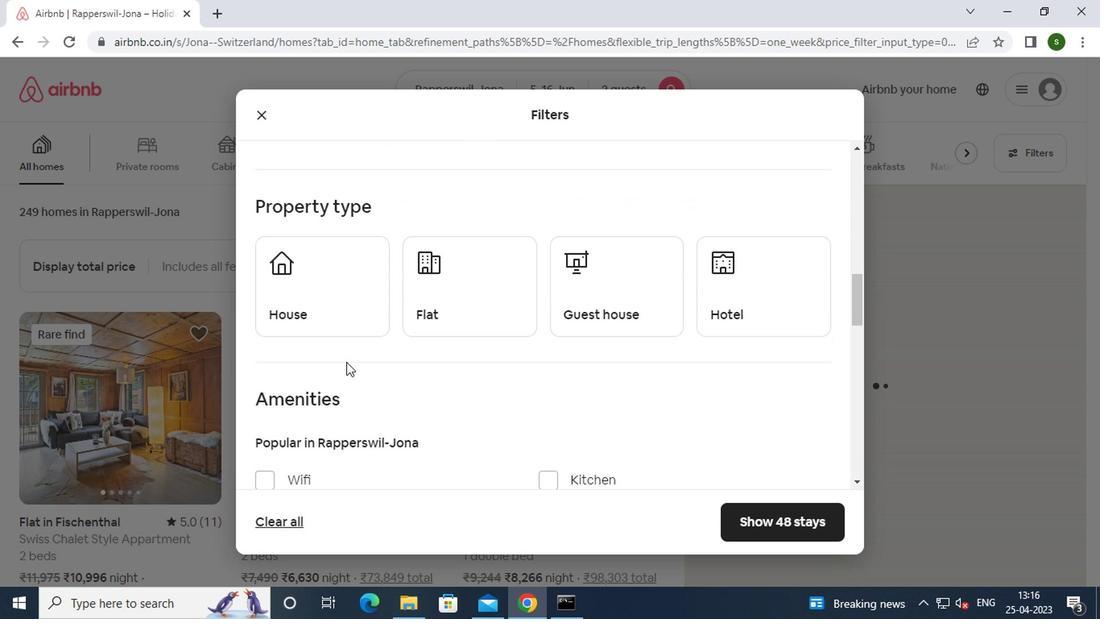 
Action: Mouse pressed left at (339, 315)
Screenshot: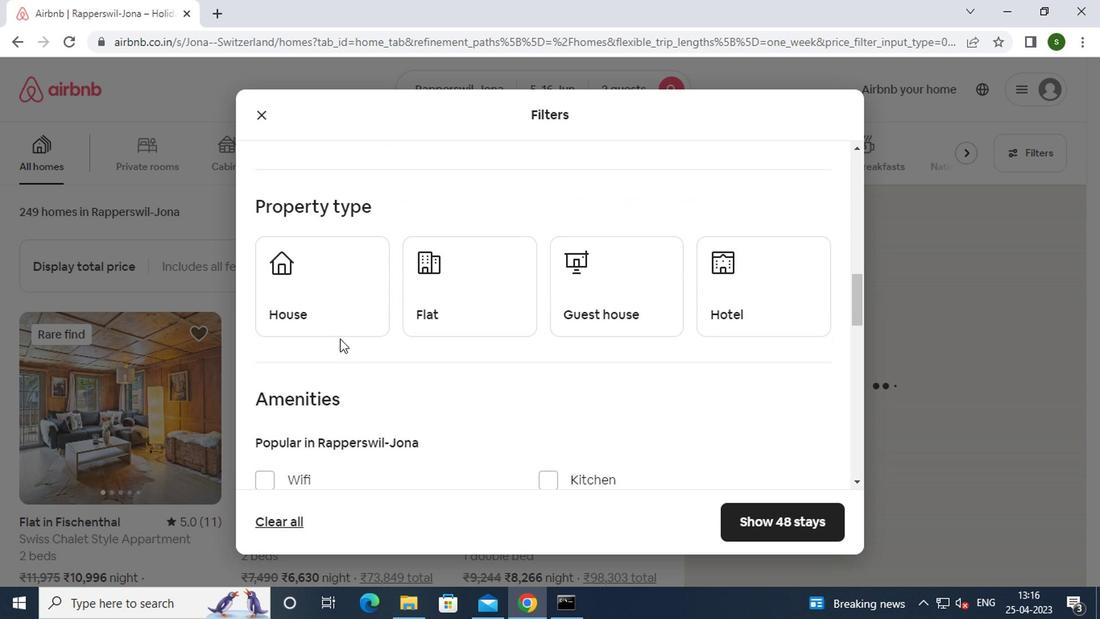 
Action: Mouse moved to (466, 313)
Screenshot: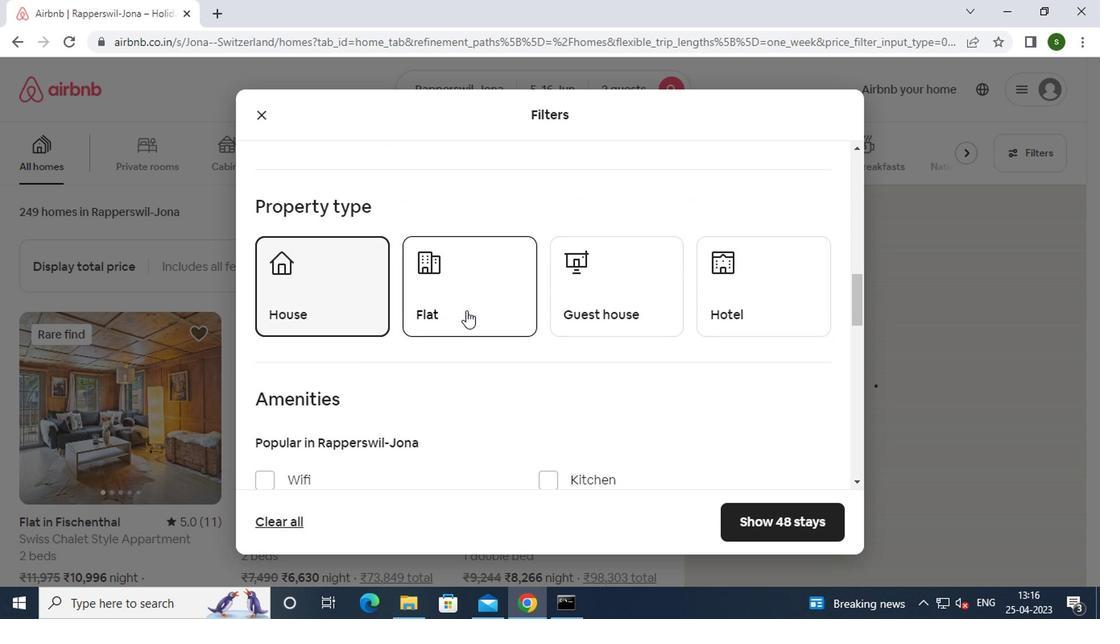 
Action: Mouse pressed left at (466, 313)
Screenshot: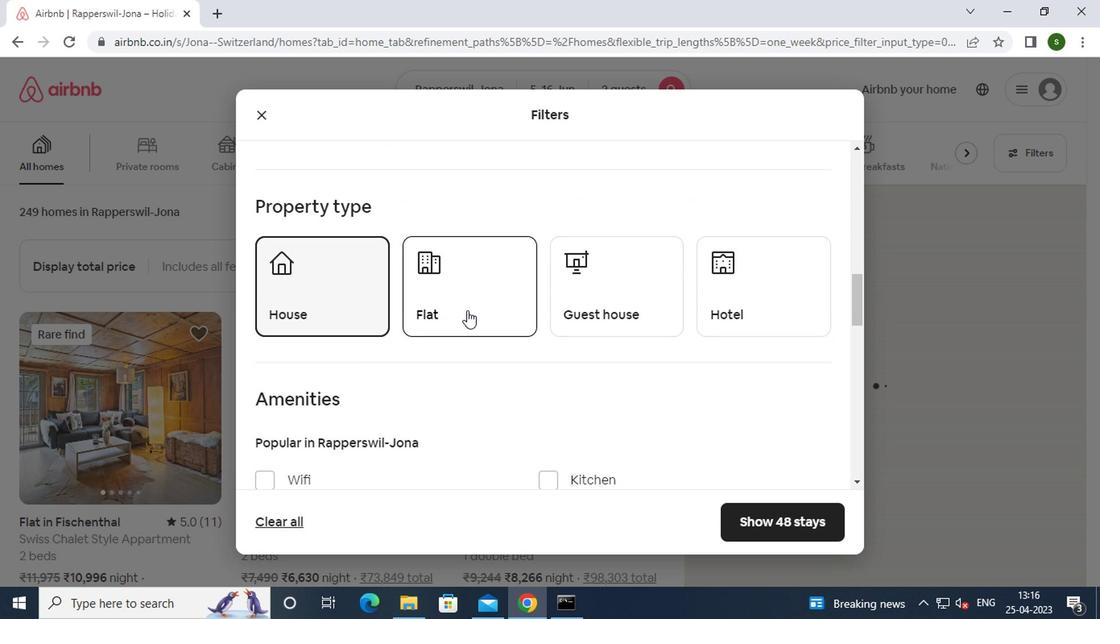 
Action: Mouse moved to (590, 305)
Screenshot: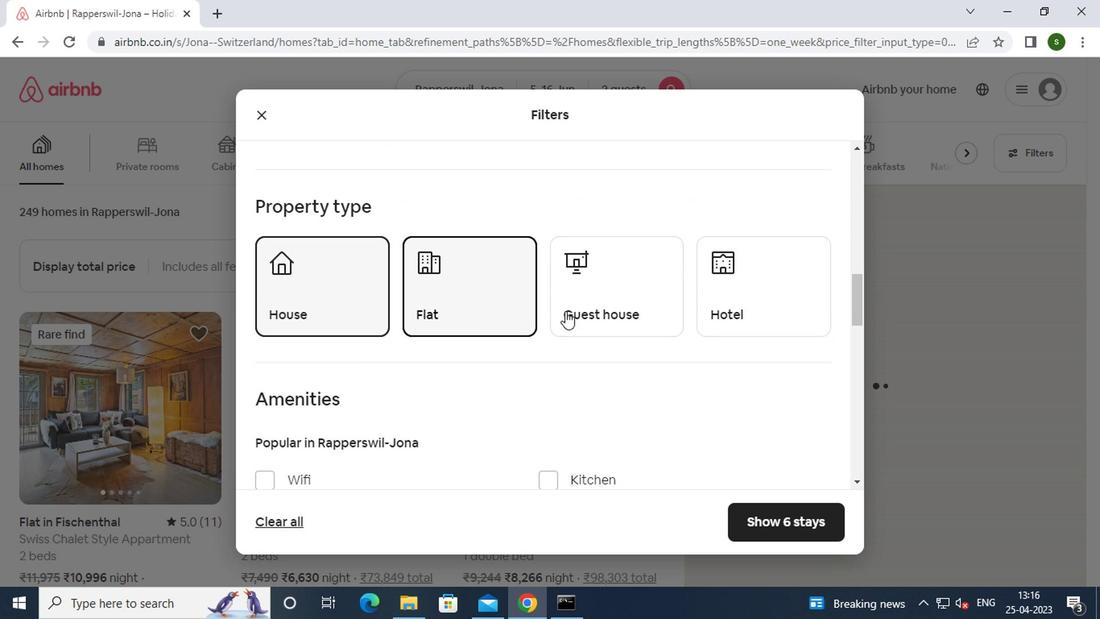 
Action: Mouse pressed left at (590, 305)
Screenshot: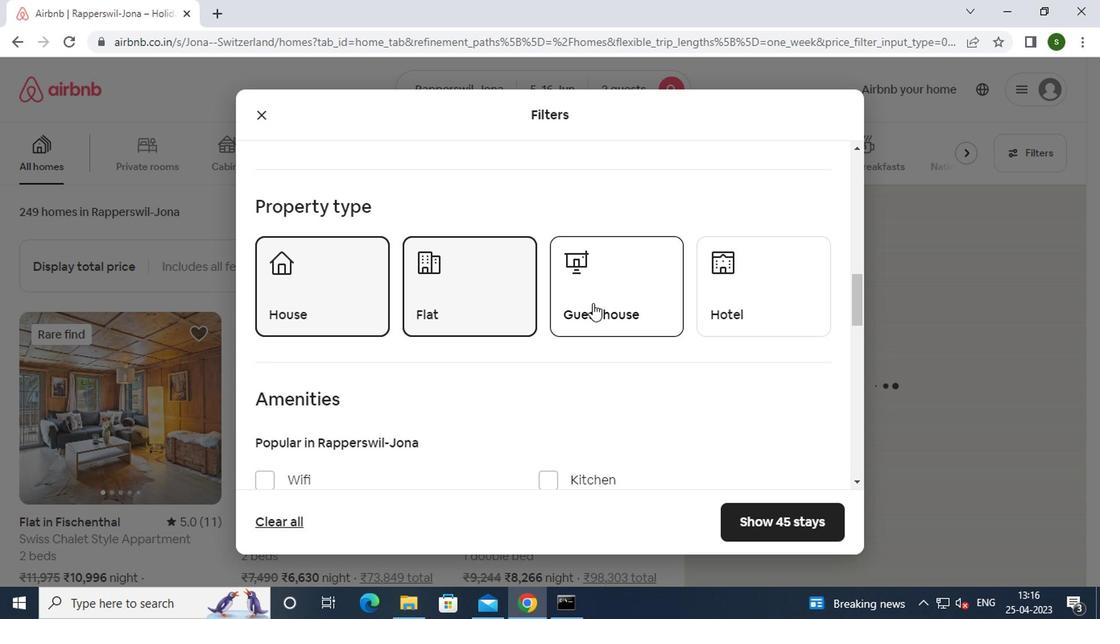 
Action: Mouse moved to (768, 285)
Screenshot: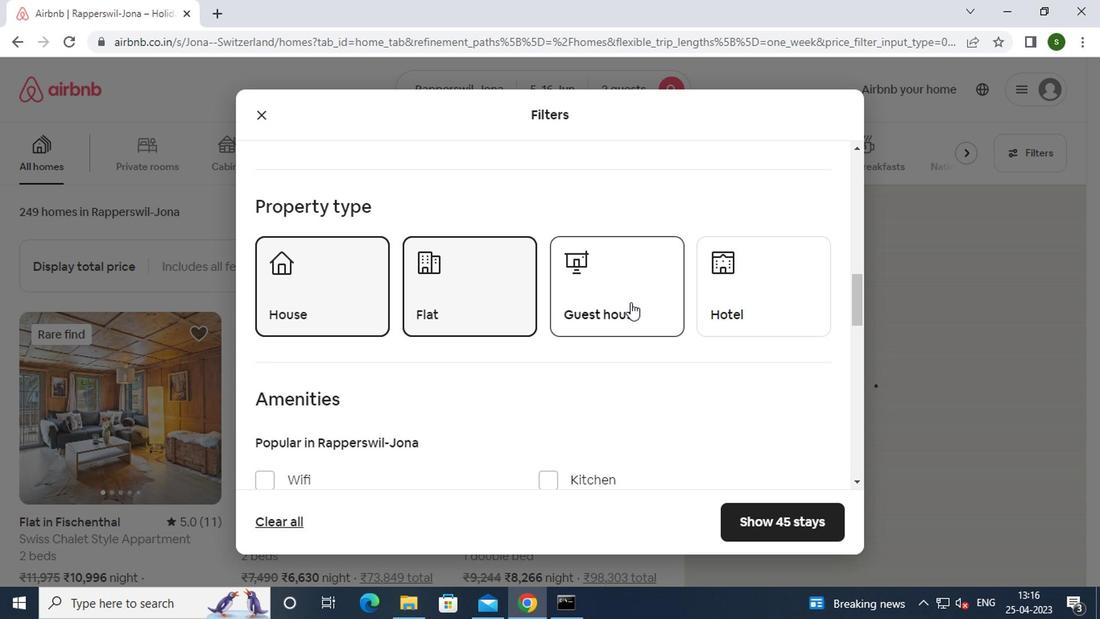 
Action: Mouse pressed left at (768, 285)
Screenshot: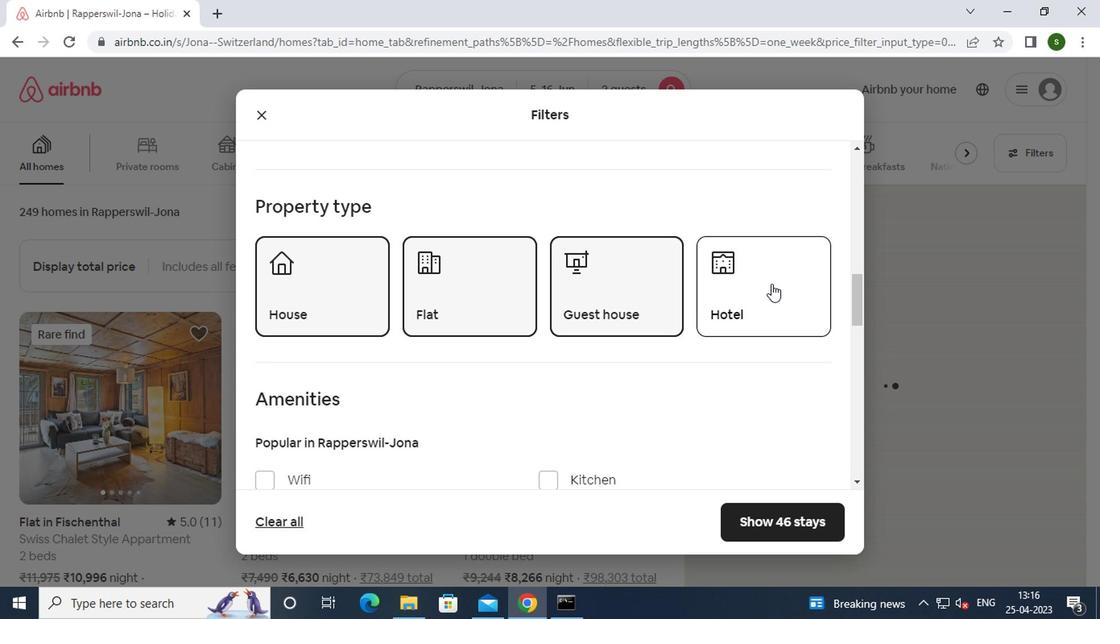 
Action: Mouse moved to (500, 309)
Screenshot: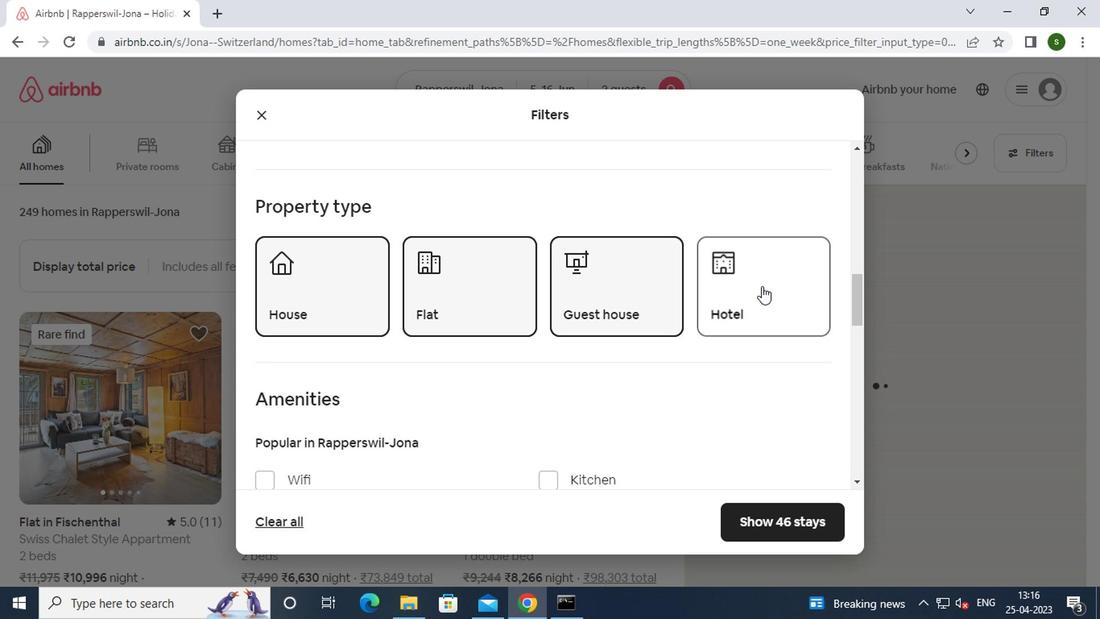 
Action: Mouse scrolled (500, 307) with delta (0, -1)
Screenshot: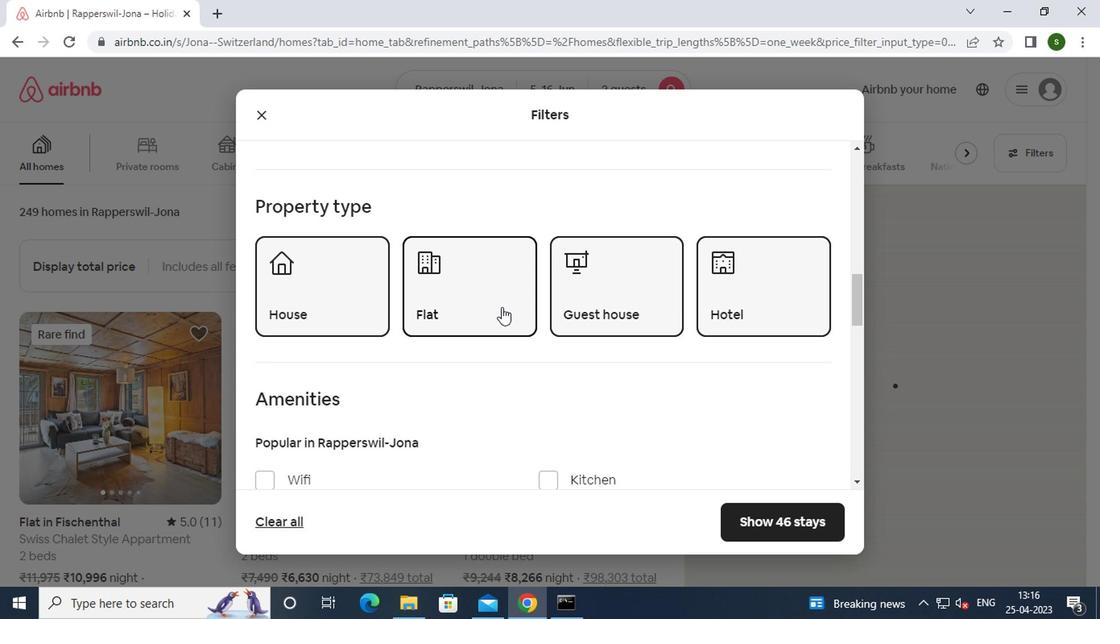 
Action: Mouse scrolled (500, 307) with delta (0, -1)
Screenshot: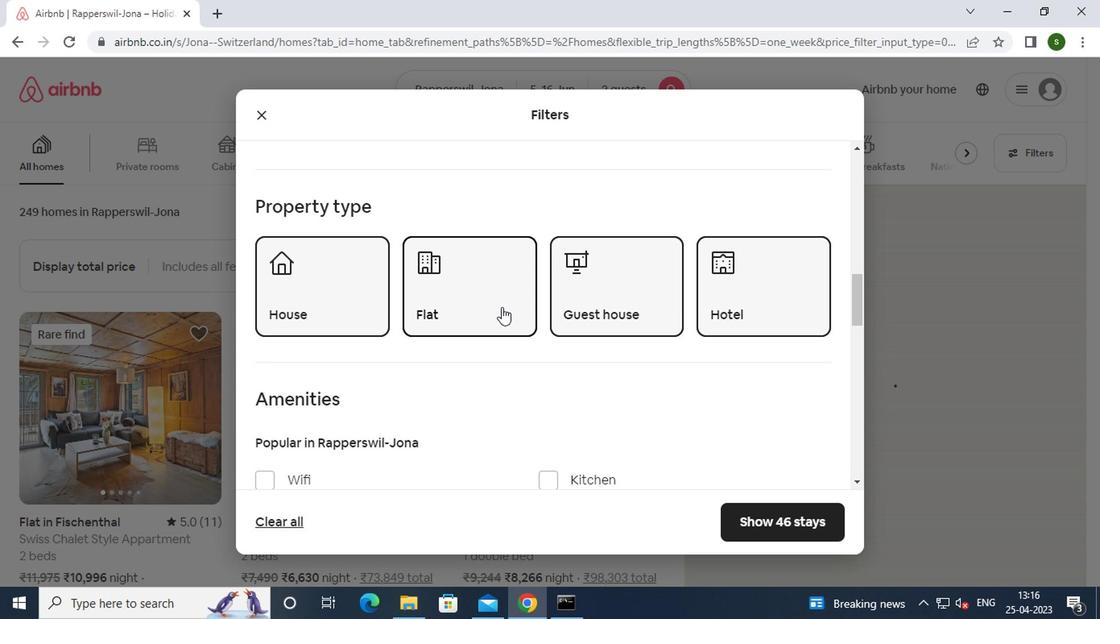 
Action: Mouse scrolled (500, 307) with delta (0, -1)
Screenshot: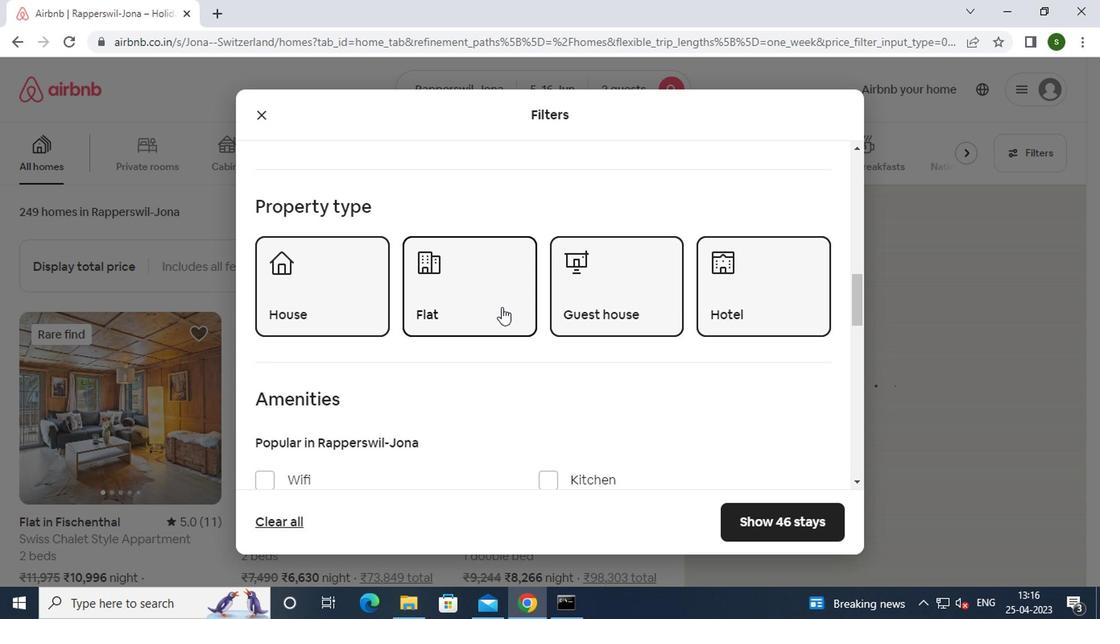 
Action: Mouse scrolled (500, 307) with delta (0, -1)
Screenshot: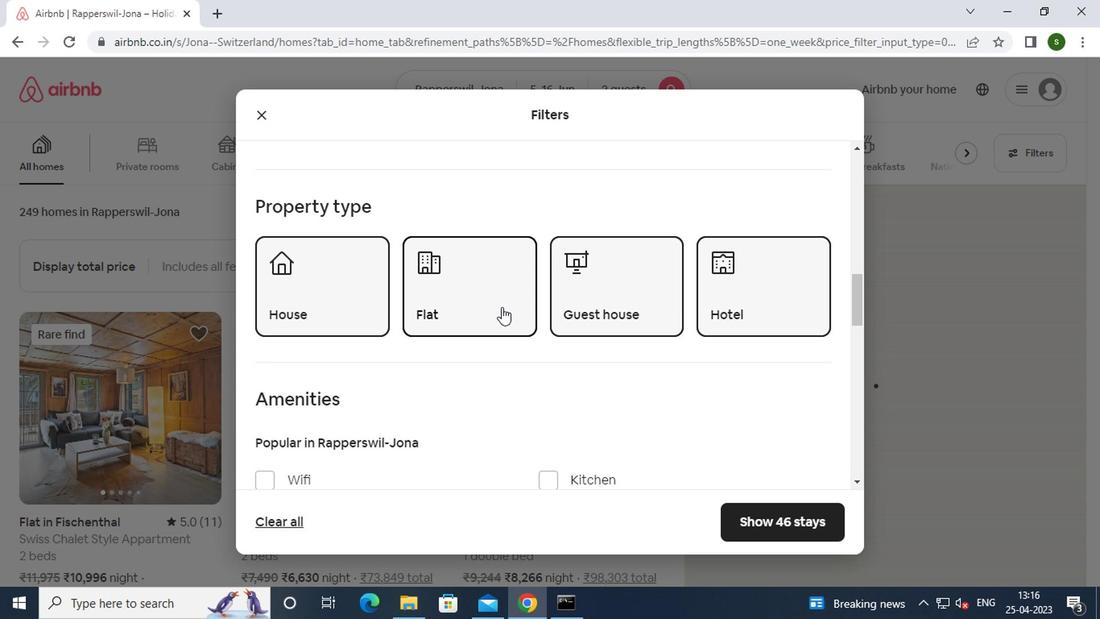 
Action: Mouse scrolled (500, 307) with delta (0, -1)
Screenshot: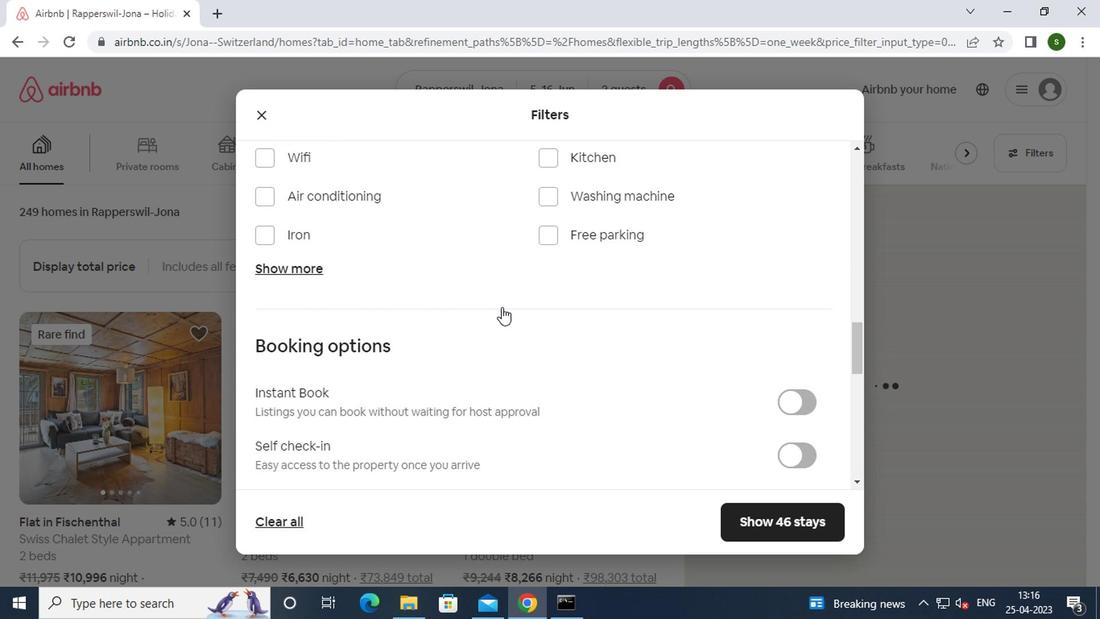 
Action: Mouse scrolled (500, 307) with delta (0, -1)
Screenshot: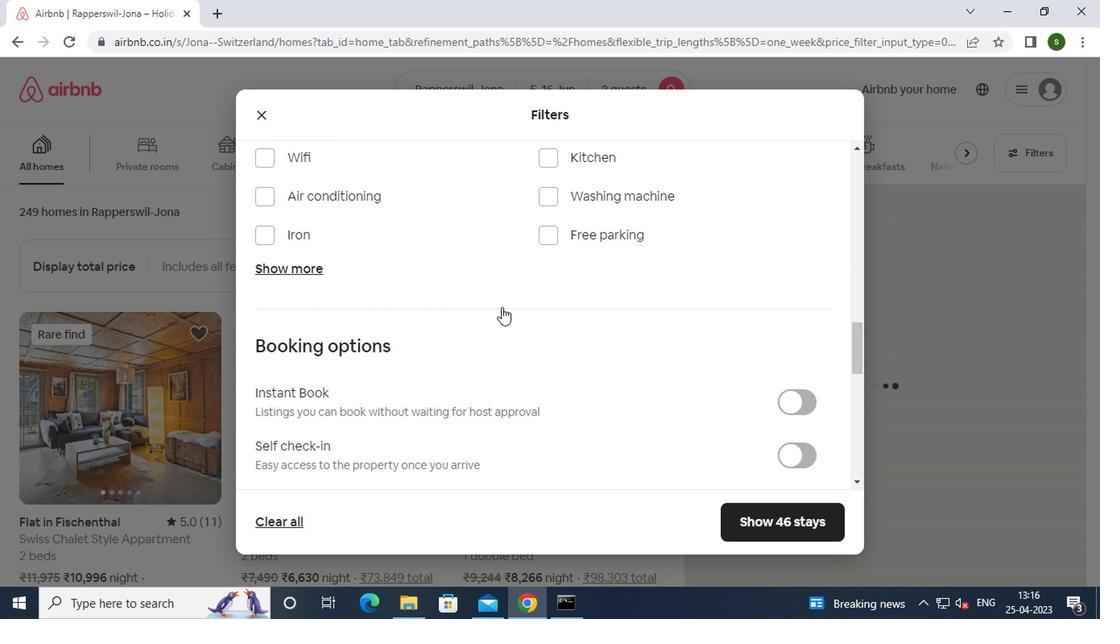 
Action: Mouse moved to (794, 291)
Screenshot: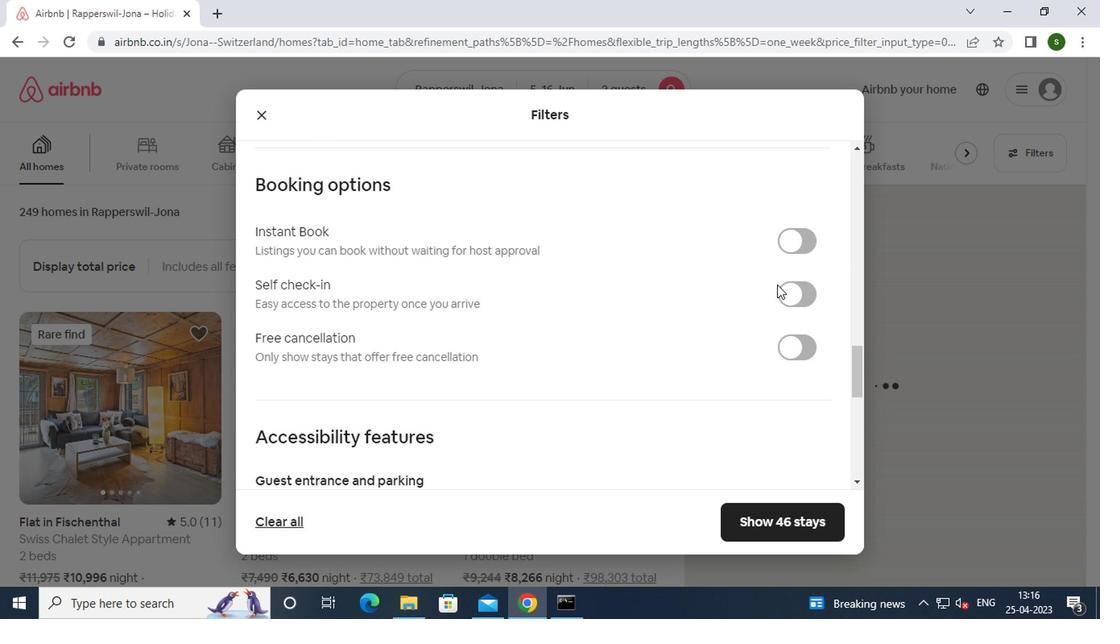 
Action: Mouse pressed left at (794, 291)
Screenshot: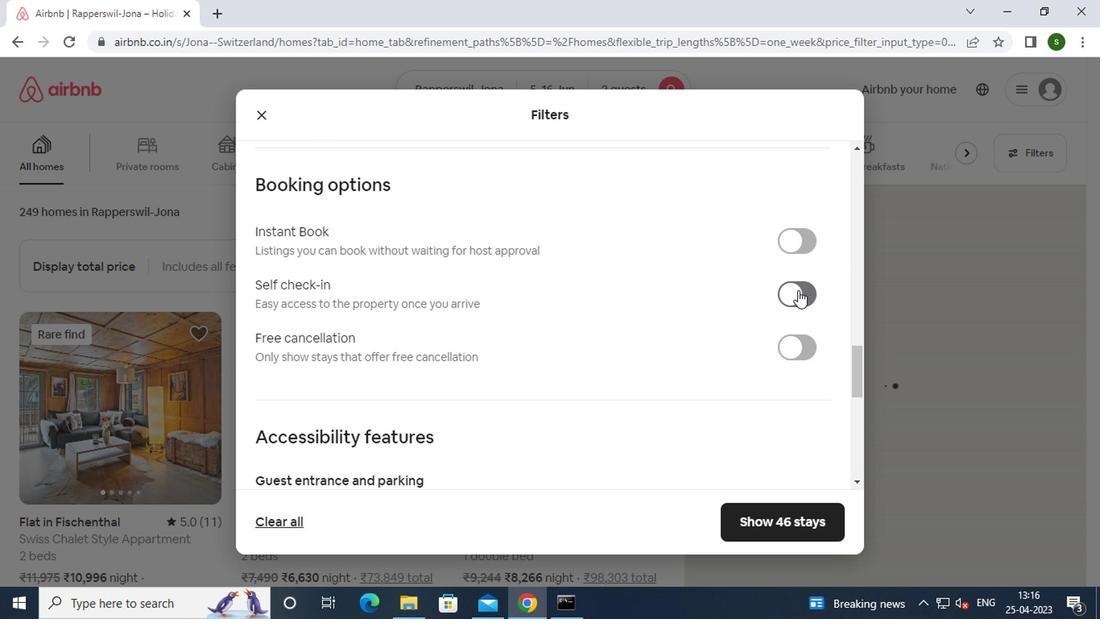 
Action: Mouse moved to (522, 288)
Screenshot: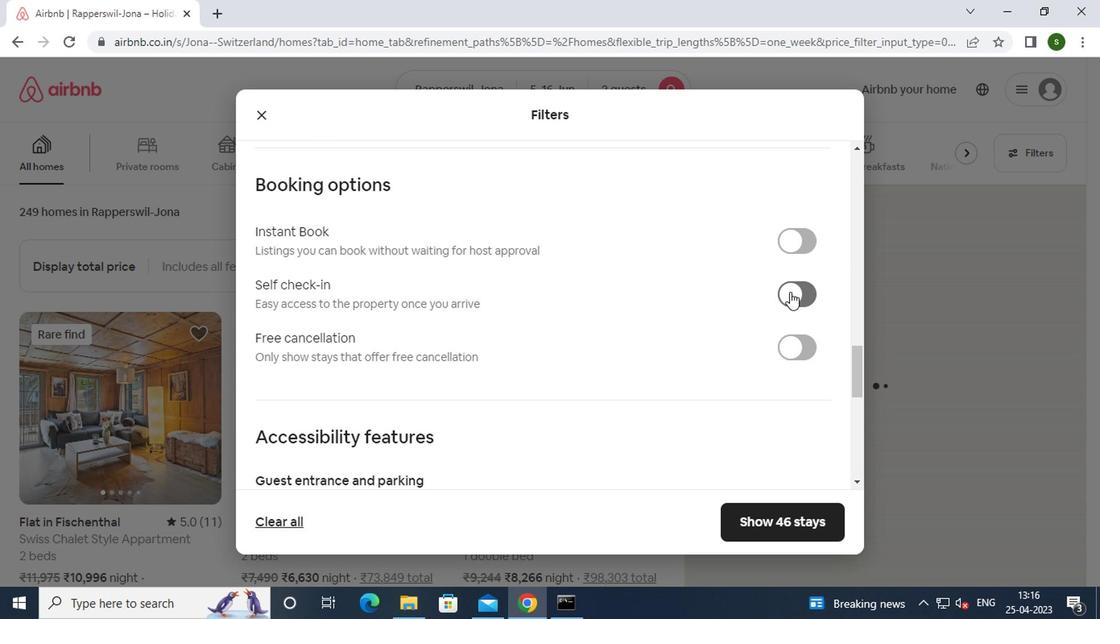 
Action: Mouse scrolled (522, 287) with delta (0, 0)
Screenshot: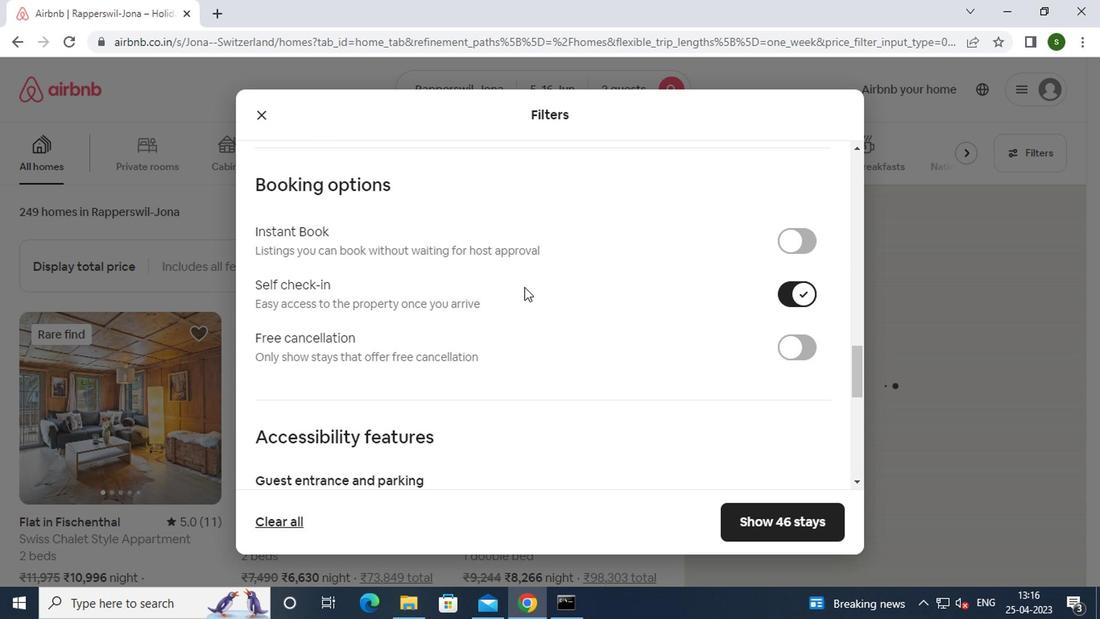 
Action: Mouse scrolled (522, 287) with delta (0, 0)
Screenshot: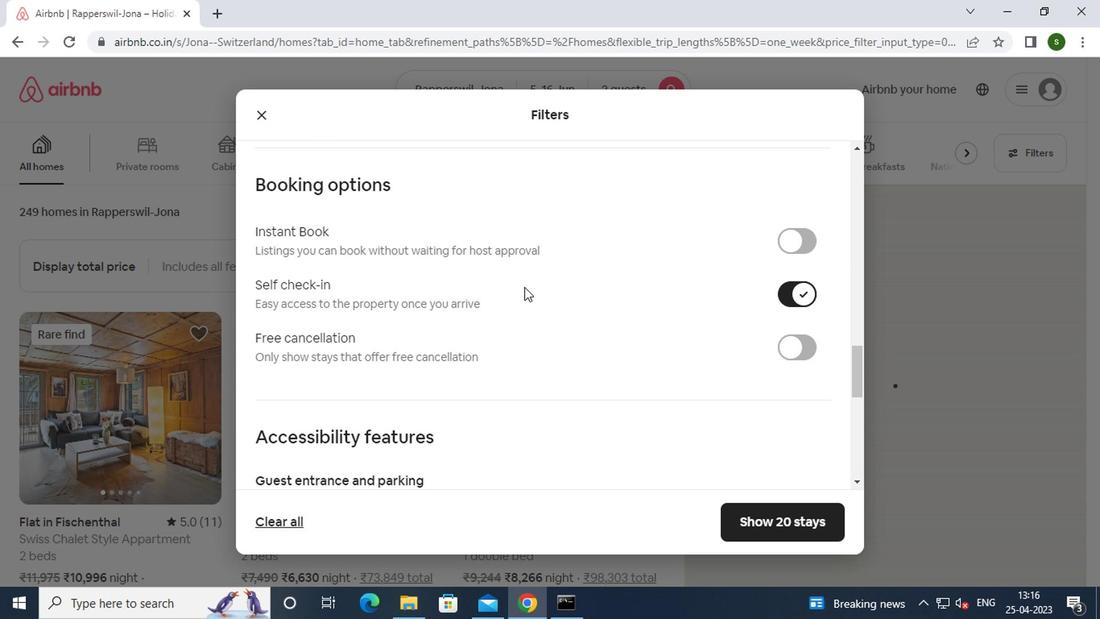 
Action: Mouse scrolled (522, 287) with delta (0, 0)
Screenshot: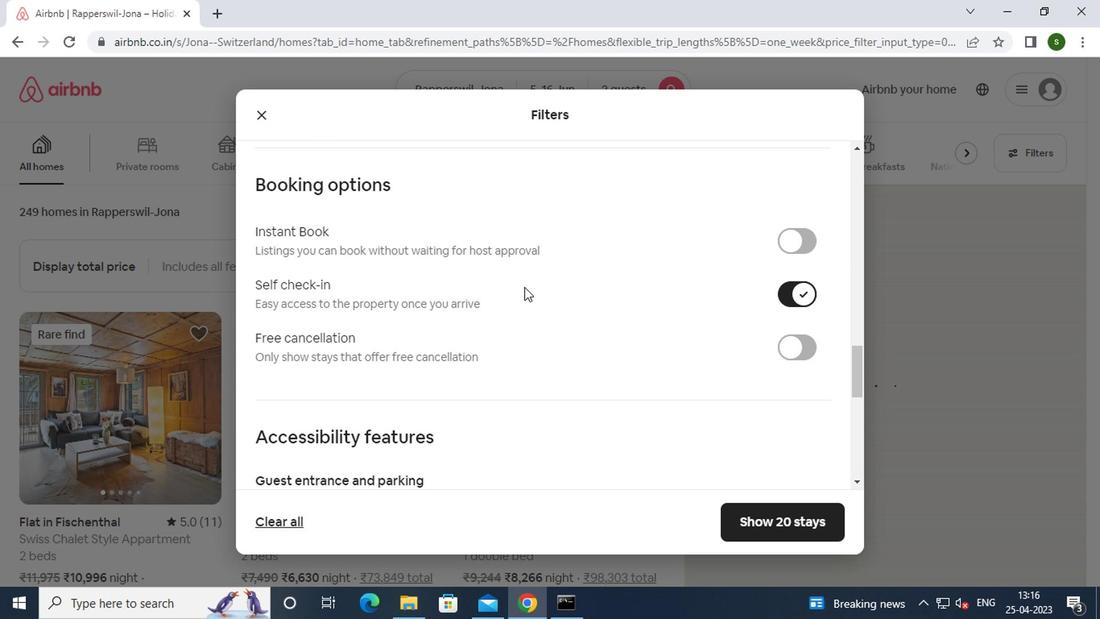 
Action: Mouse scrolled (522, 287) with delta (0, 0)
Screenshot: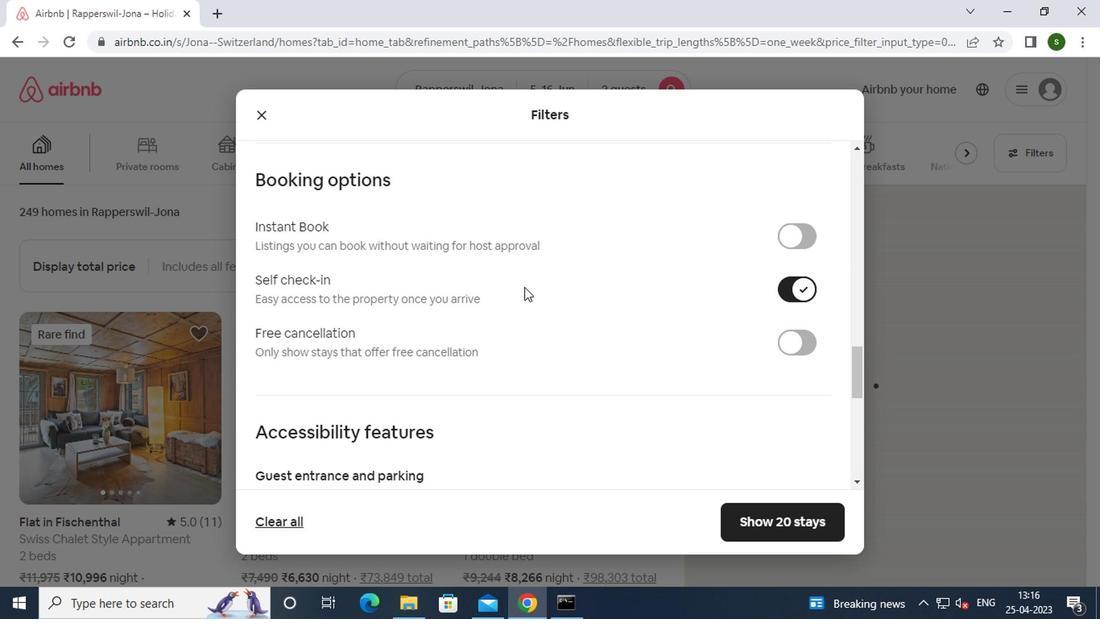 
Action: Mouse scrolled (522, 287) with delta (0, 0)
Screenshot: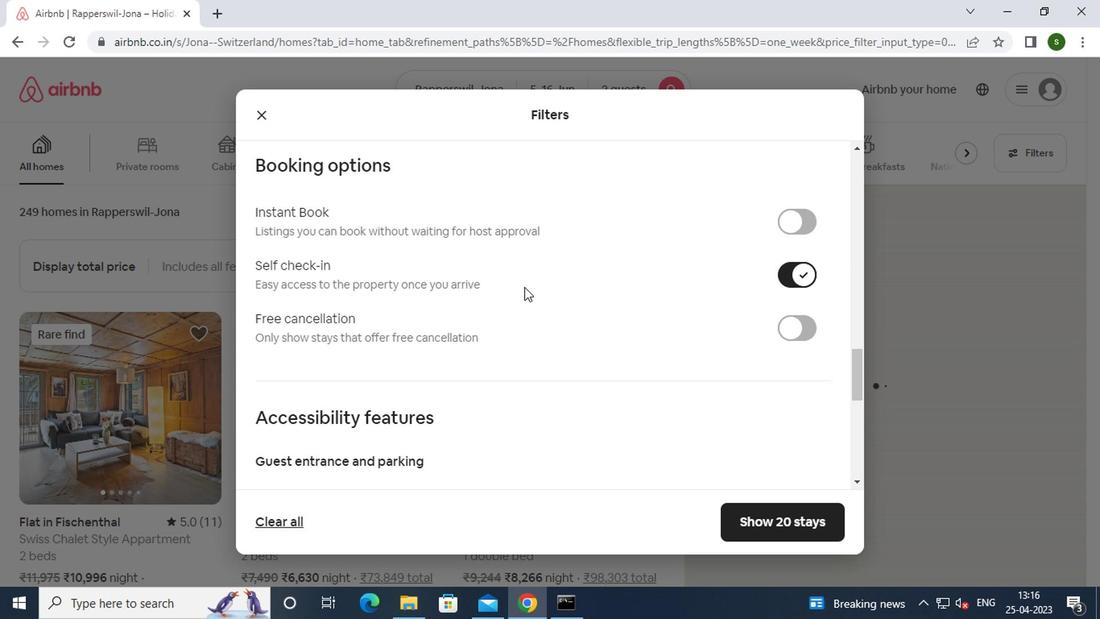 
Action: Mouse scrolled (522, 287) with delta (0, 0)
Screenshot: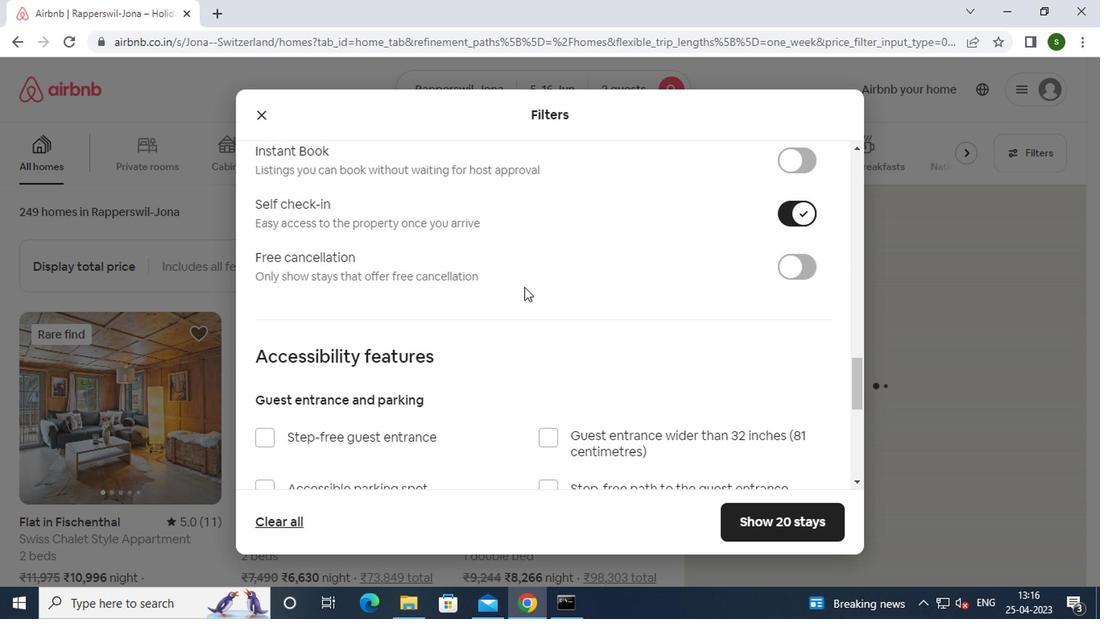 
Action: Mouse scrolled (522, 287) with delta (0, 0)
Screenshot: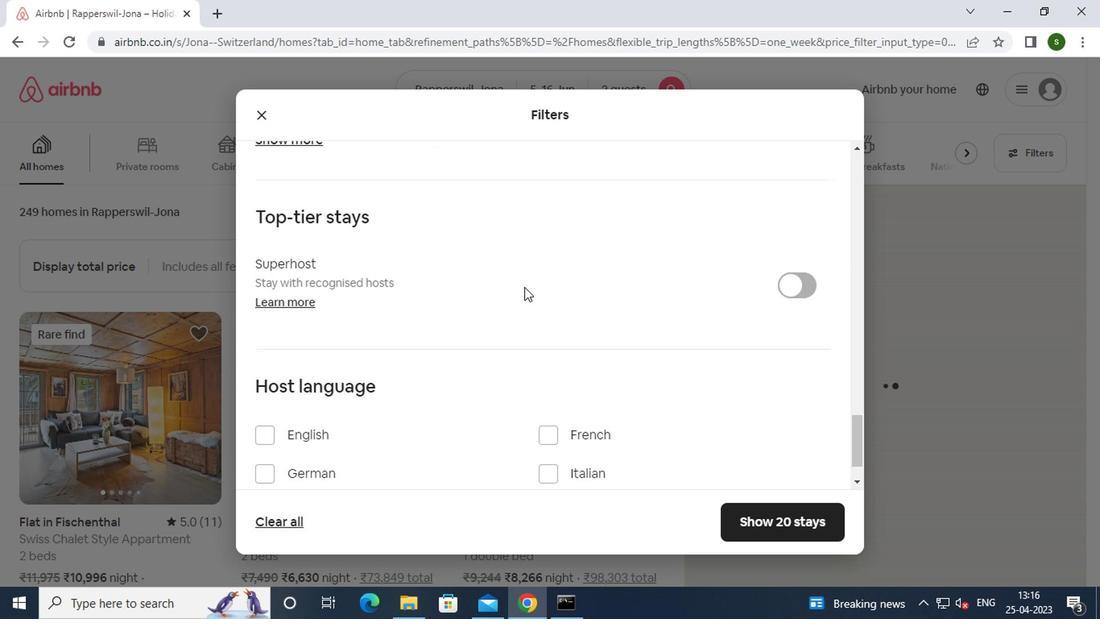 
Action: Mouse scrolled (522, 287) with delta (0, 0)
Screenshot: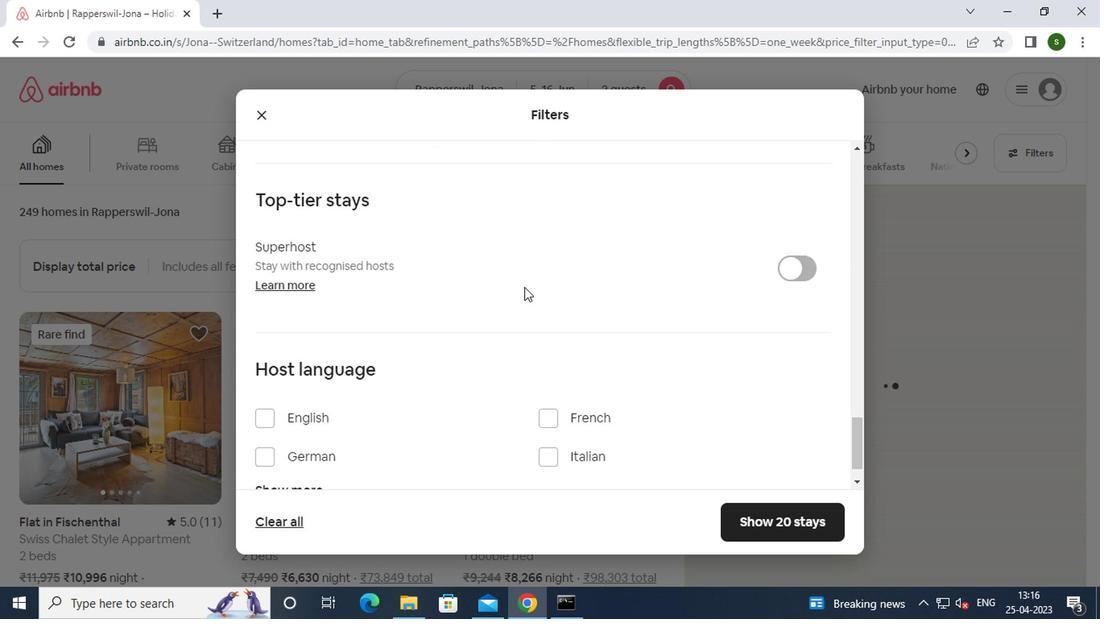 
Action: Mouse scrolled (522, 287) with delta (0, 0)
Screenshot: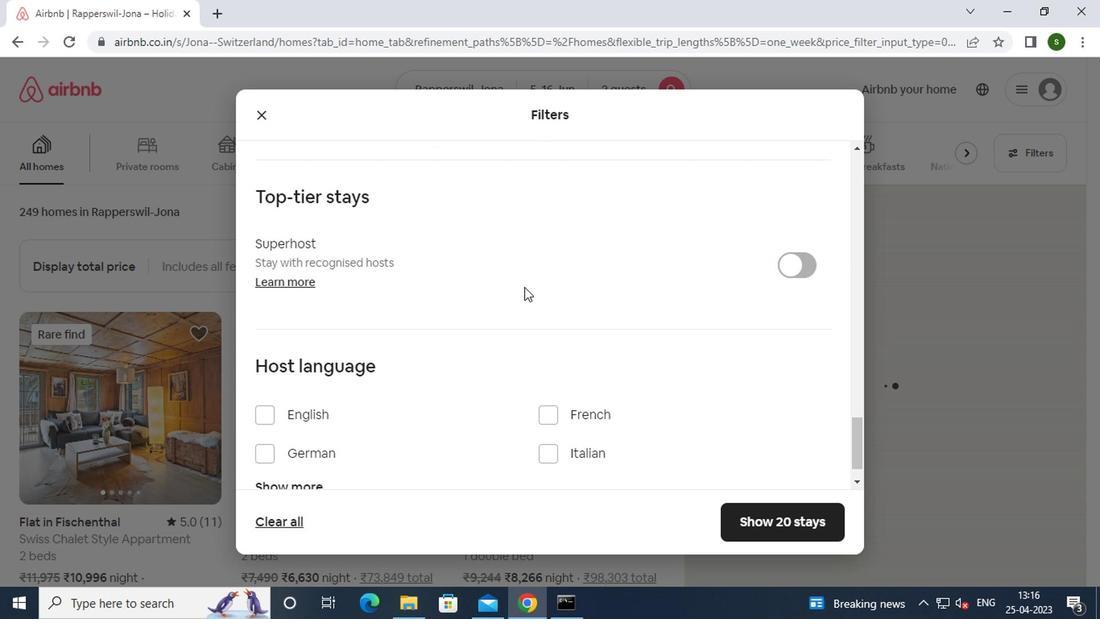 
Action: Mouse moved to (285, 372)
Screenshot: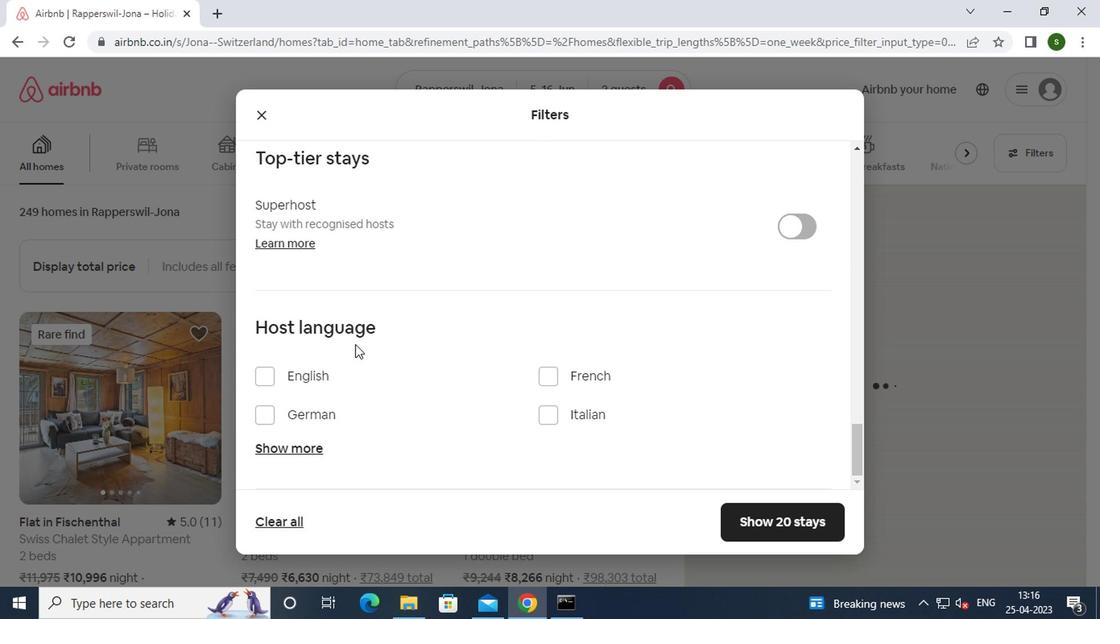 
Action: Mouse pressed left at (285, 372)
Screenshot: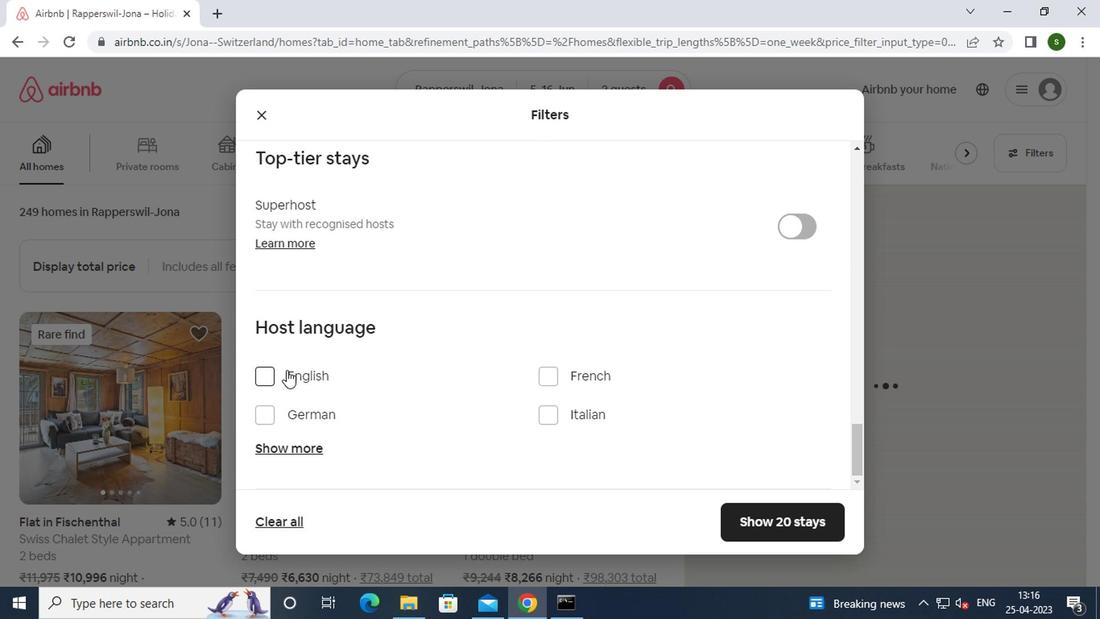 
Action: Mouse moved to (751, 519)
Screenshot: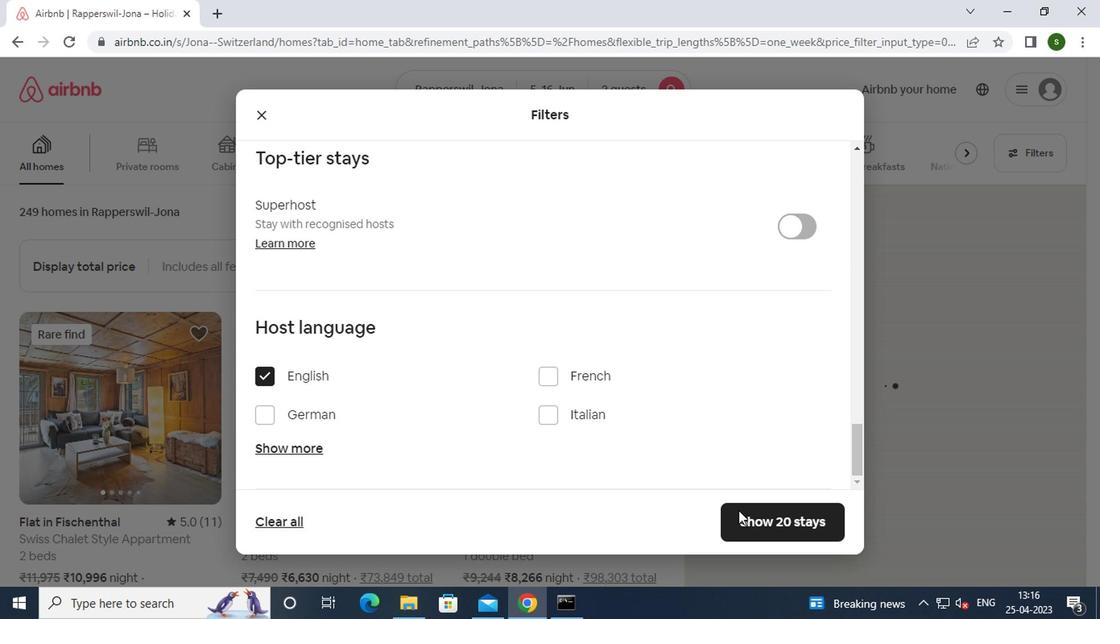 
Action: Mouse pressed left at (751, 519)
Screenshot: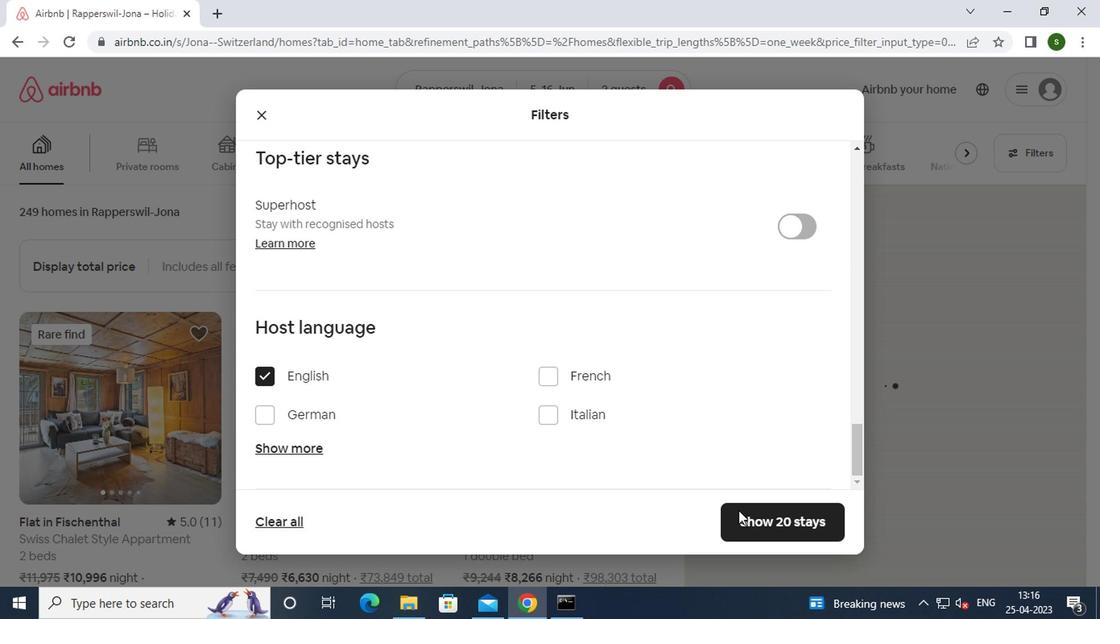 
Action: Mouse moved to (591, 283)
Screenshot: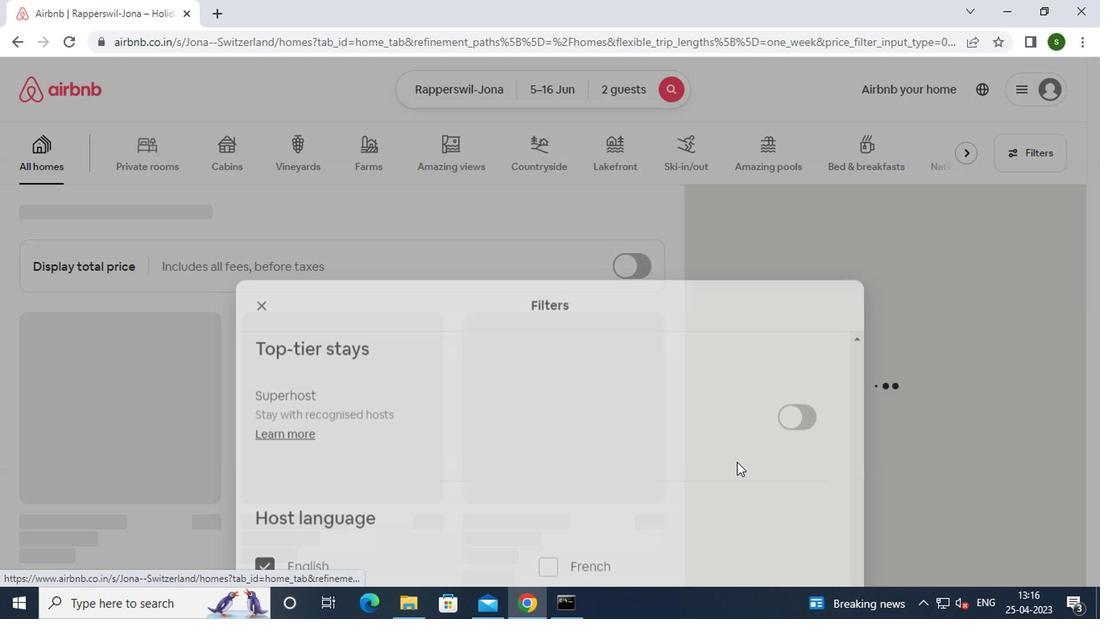 
